Task: Look for space in Bremen, Germany from 5th June, 2023 to 16th June, 2023 for 2 adults in price range Rs.14000 to Rs.18000. Place can be entire place with 1  bedroom having 1 bed and 1 bathroom. Property type can be house, flat, guest house, hotel. Booking option can be shelf check-in. Required host language is English.
Action: Mouse moved to (389, 73)
Screenshot: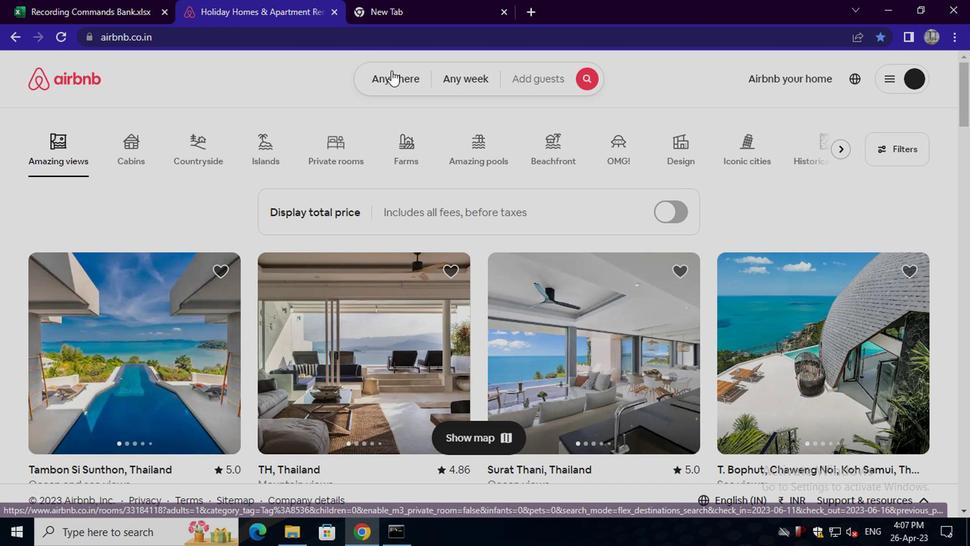 
Action: Mouse pressed left at (389, 73)
Screenshot: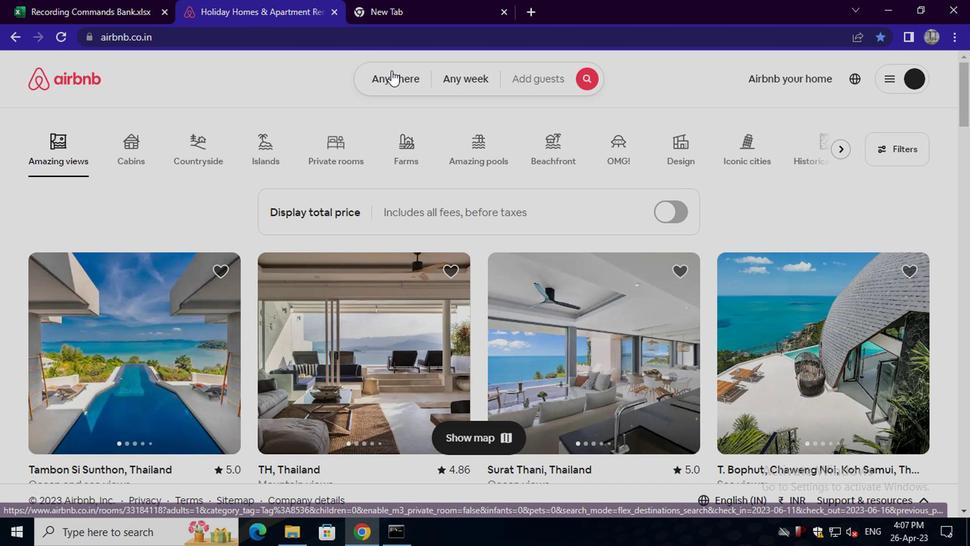 
Action: Mouse moved to (317, 124)
Screenshot: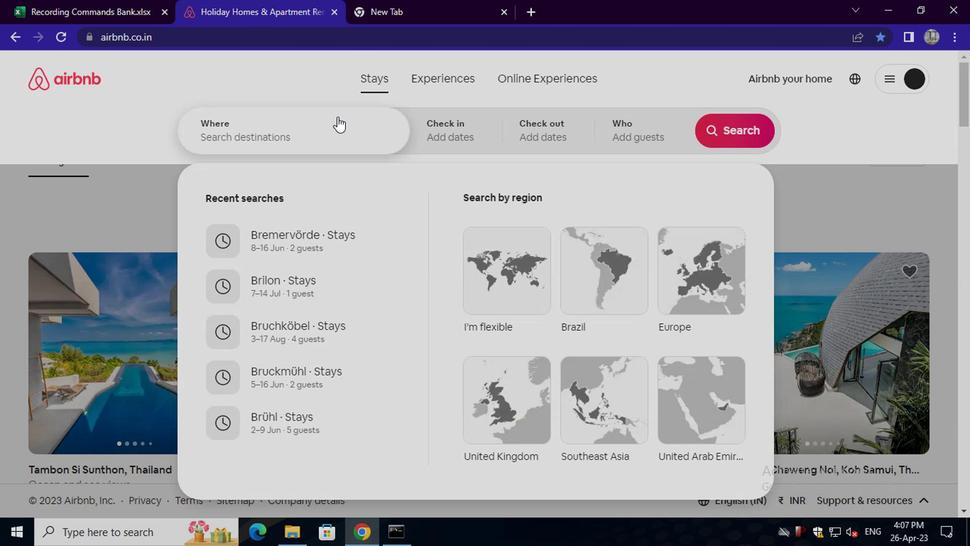 
Action: Mouse pressed left at (317, 124)
Screenshot: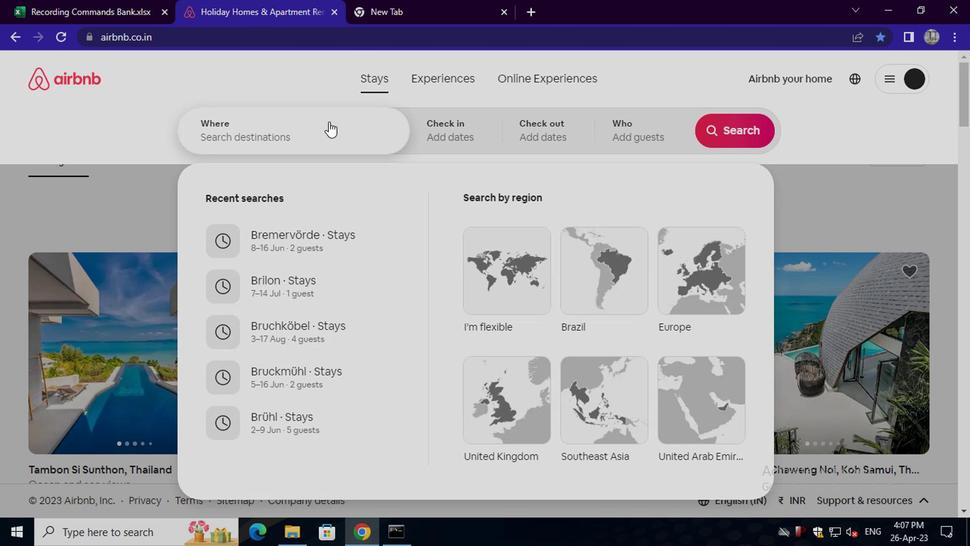 
Action: Key pressed bremen,<Key.space>germany<Key.enter>
Screenshot: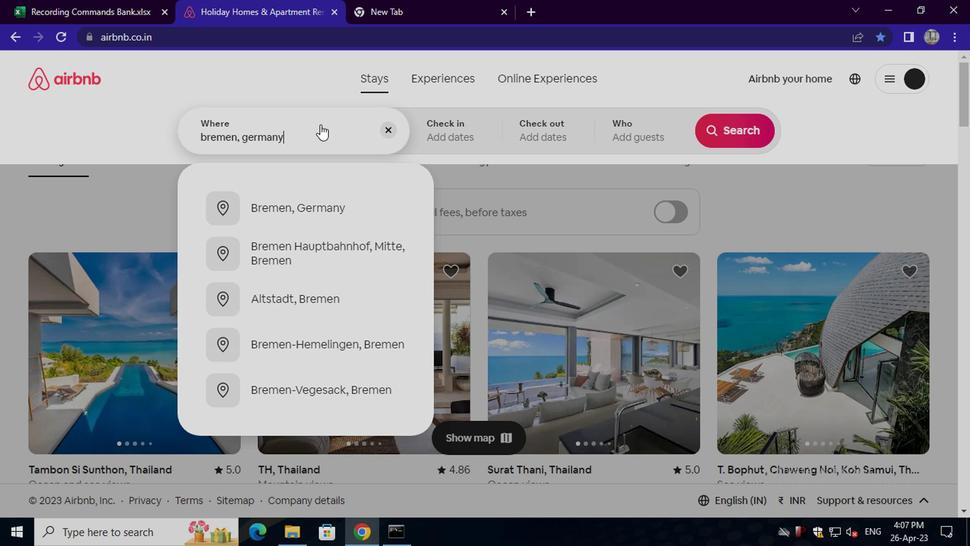 
Action: Mouse moved to (730, 242)
Screenshot: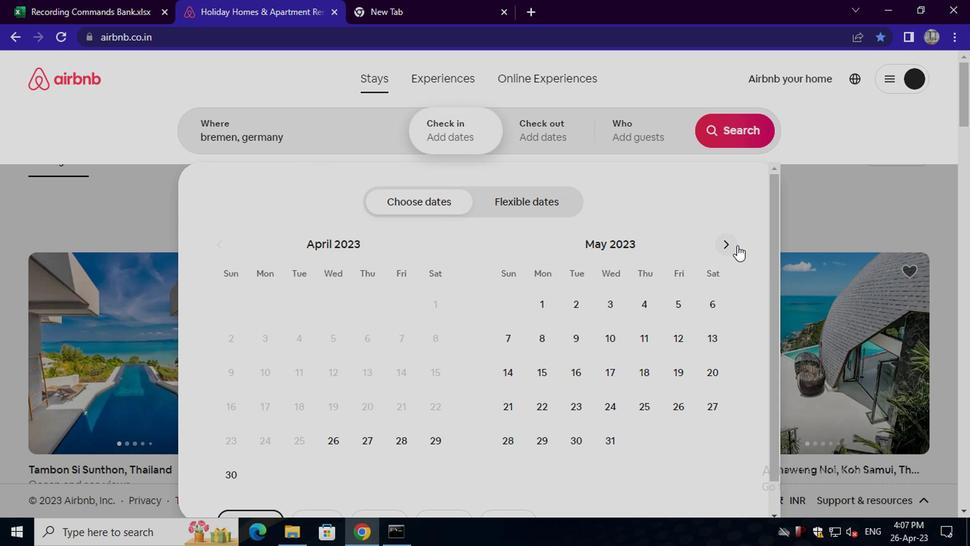
Action: Mouse pressed left at (730, 242)
Screenshot: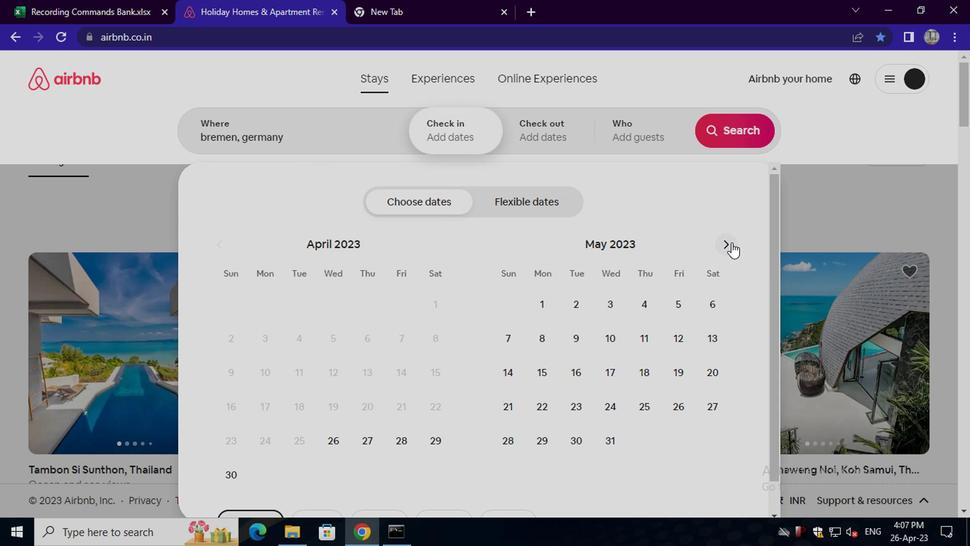 
Action: Mouse moved to (542, 341)
Screenshot: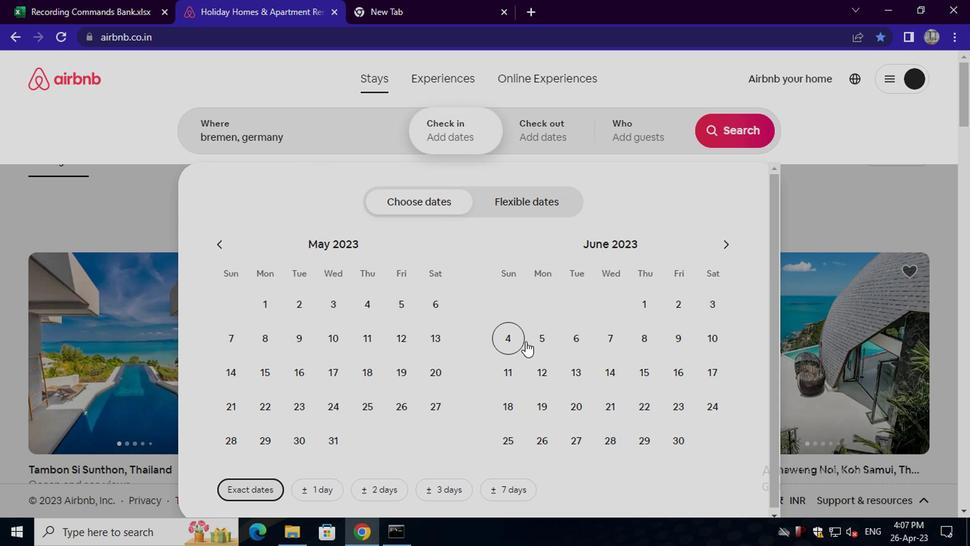 
Action: Mouse pressed left at (542, 341)
Screenshot: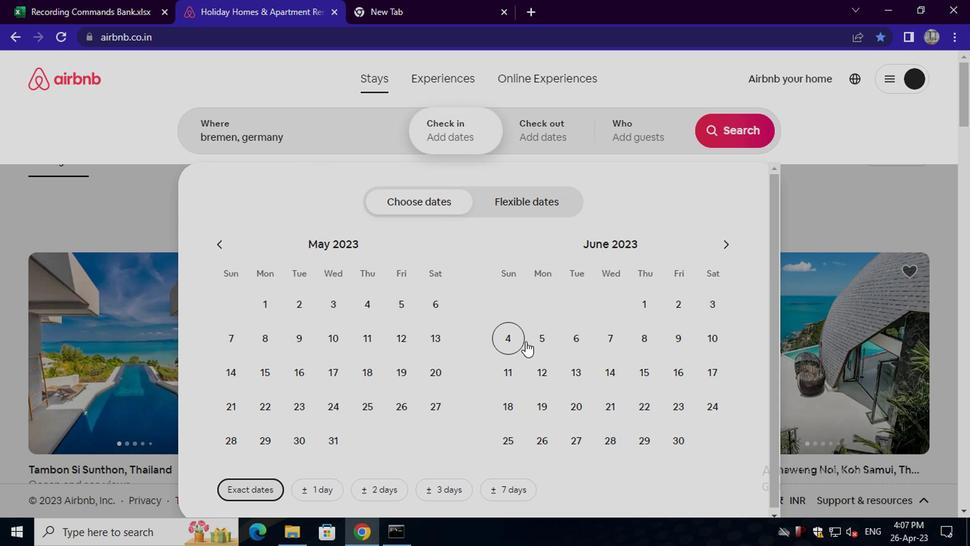 
Action: Mouse moved to (679, 379)
Screenshot: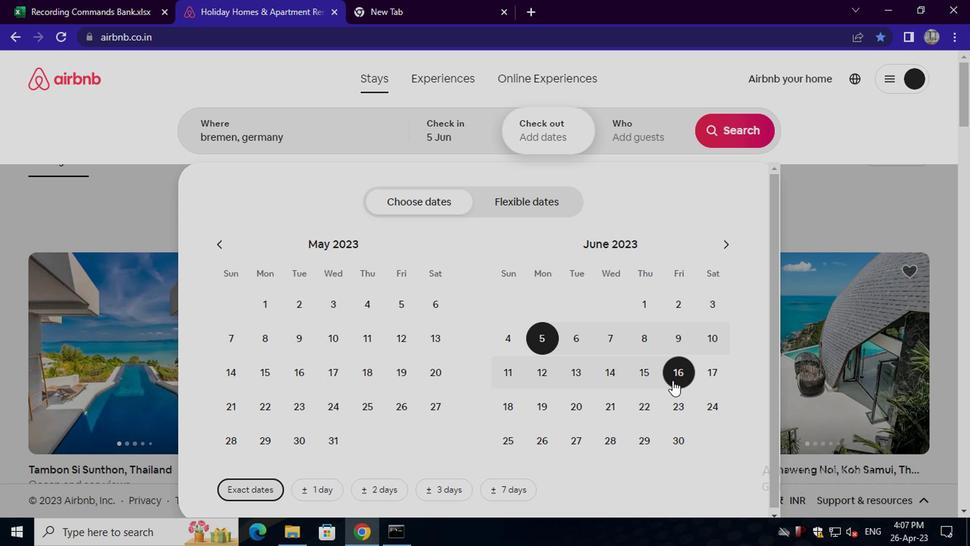 
Action: Mouse pressed left at (679, 379)
Screenshot: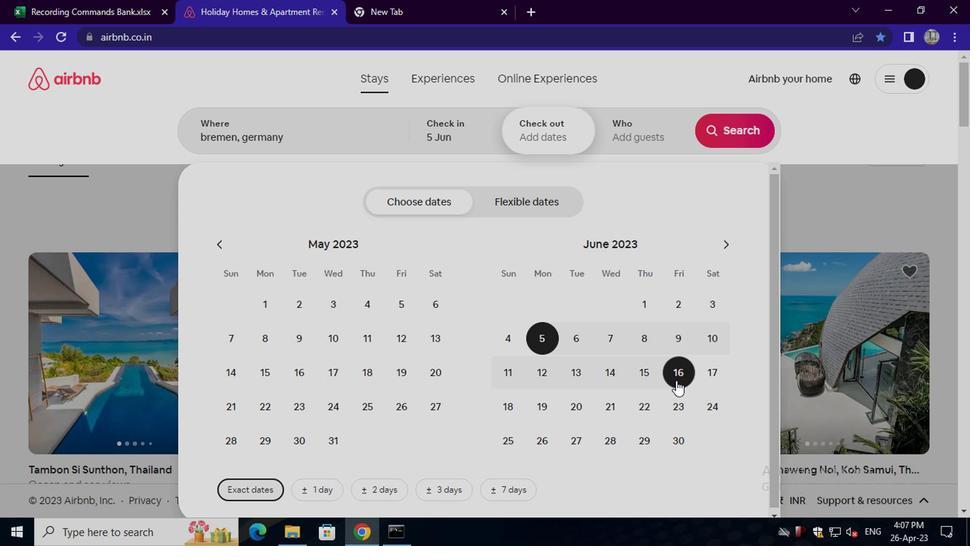 
Action: Mouse moved to (651, 141)
Screenshot: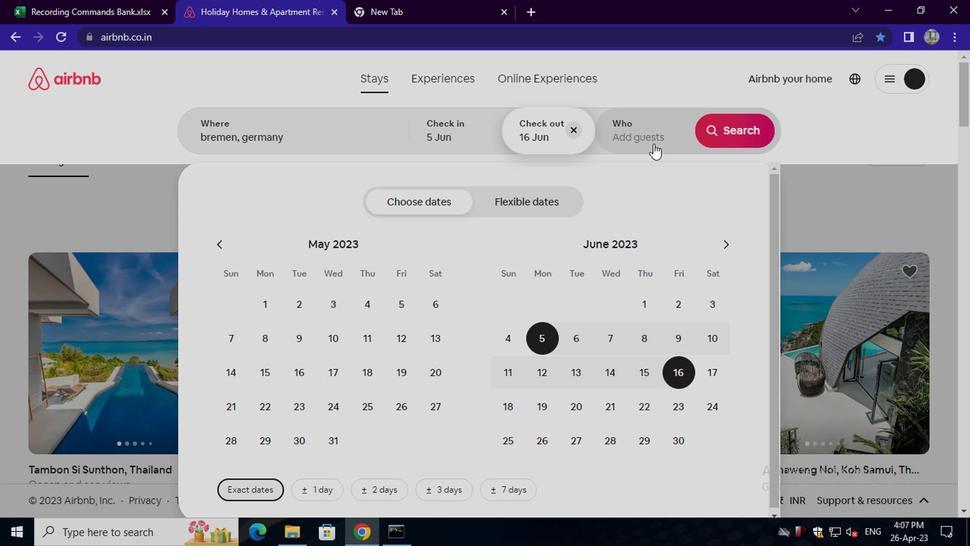 
Action: Mouse pressed left at (651, 141)
Screenshot: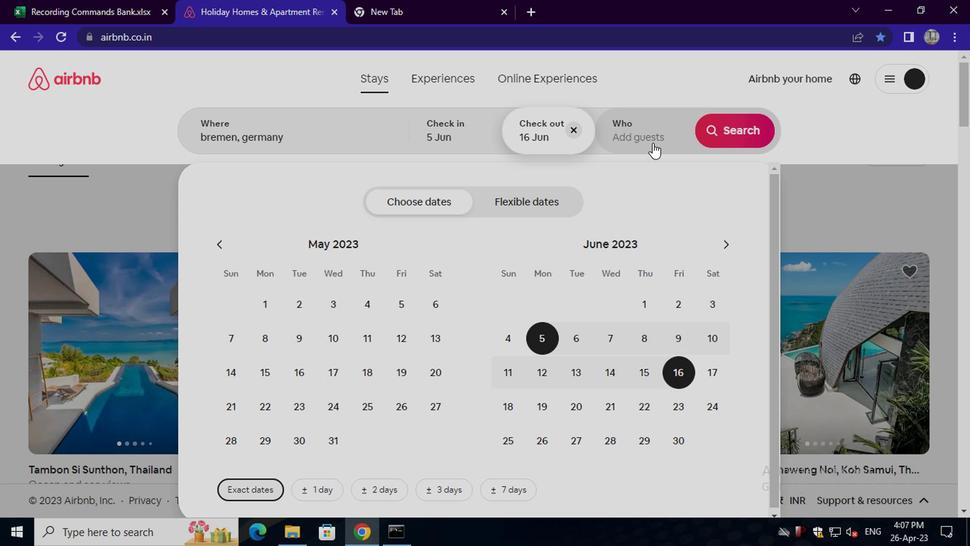 
Action: Mouse moved to (737, 212)
Screenshot: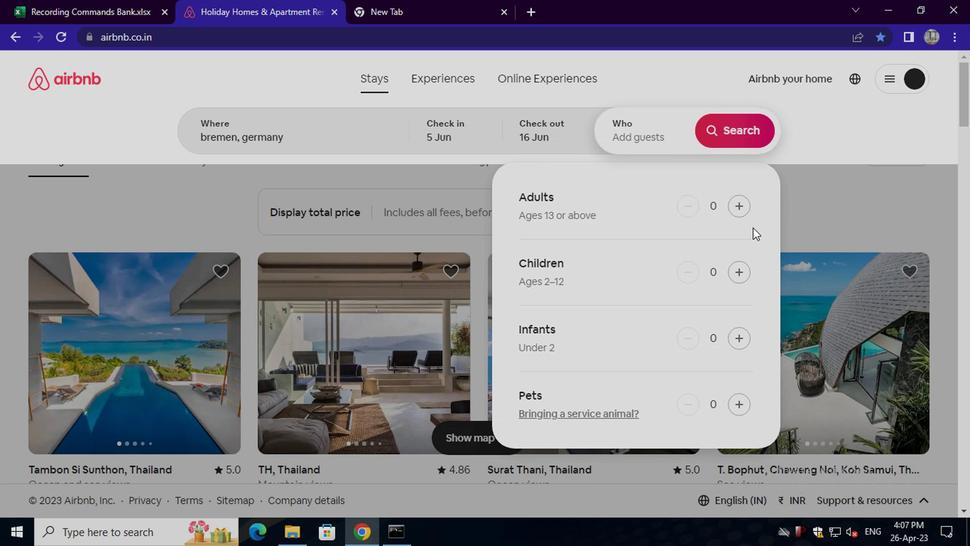 
Action: Mouse pressed left at (737, 212)
Screenshot: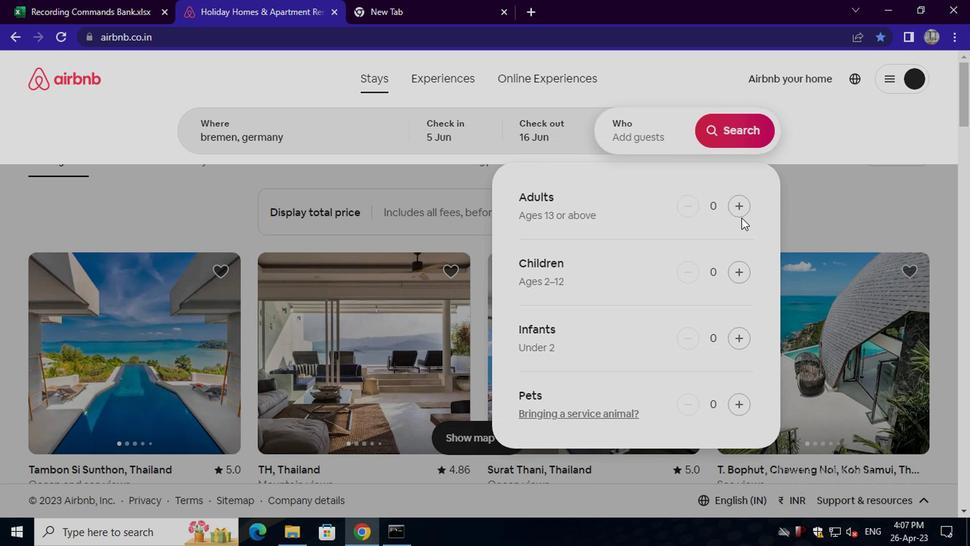 
Action: Mouse pressed left at (737, 212)
Screenshot: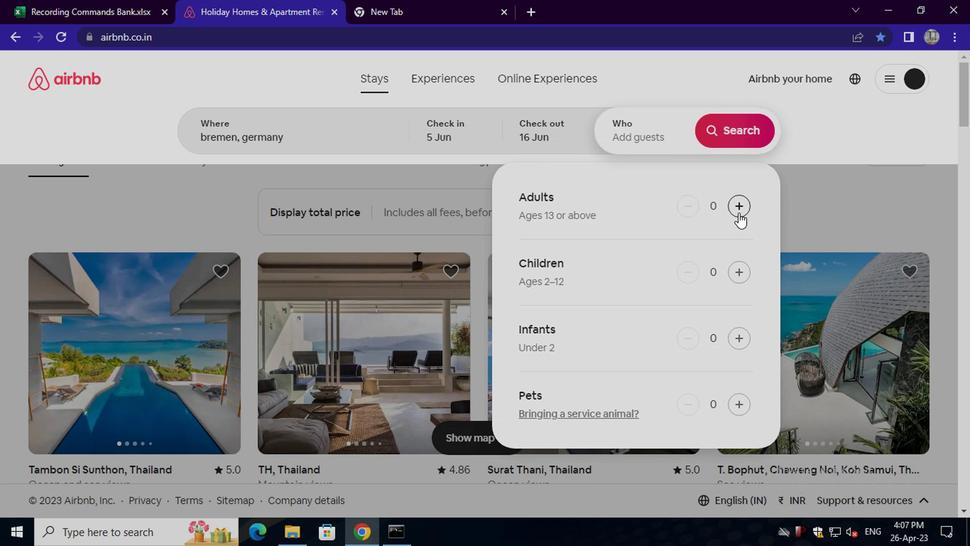 
Action: Mouse moved to (734, 125)
Screenshot: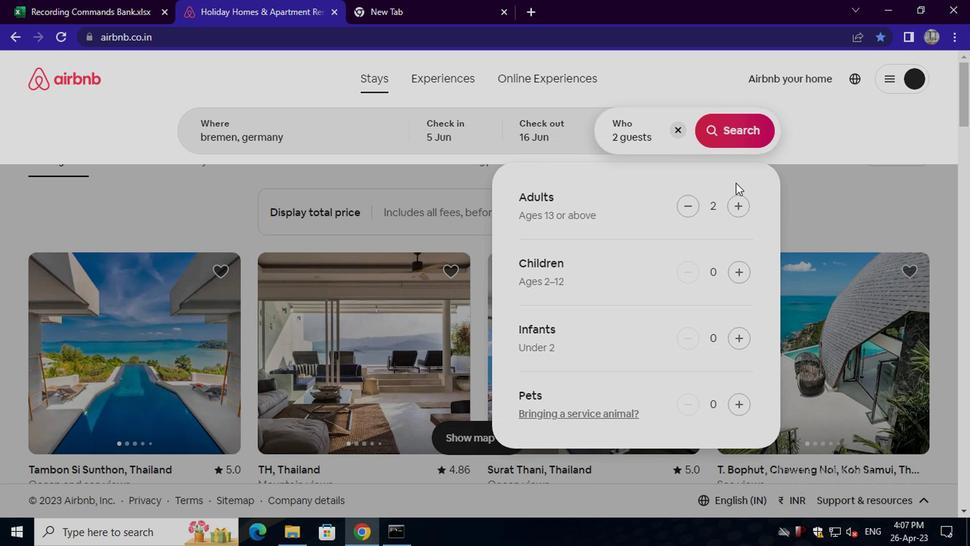 
Action: Mouse pressed left at (734, 125)
Screenshot: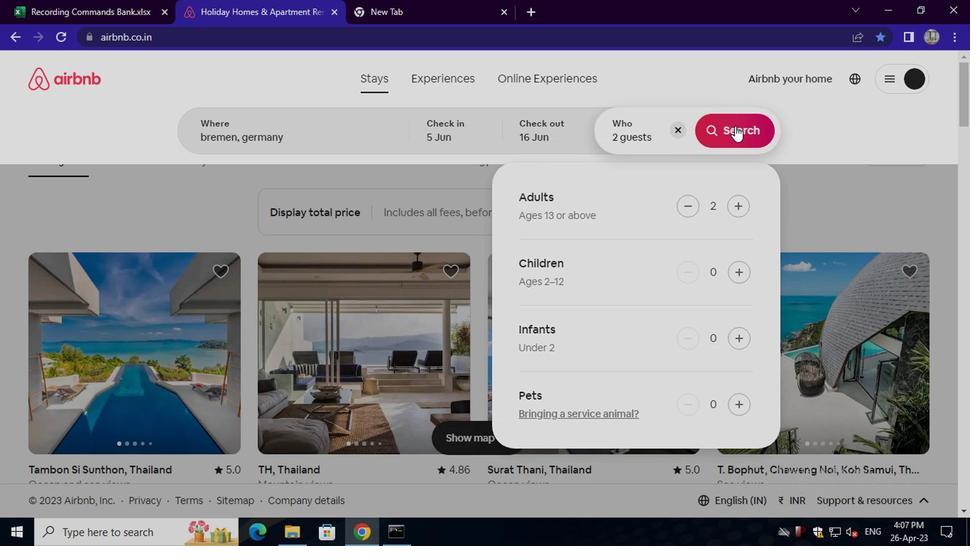 
Action: Mouse moved to (904, 143)
Screenshot: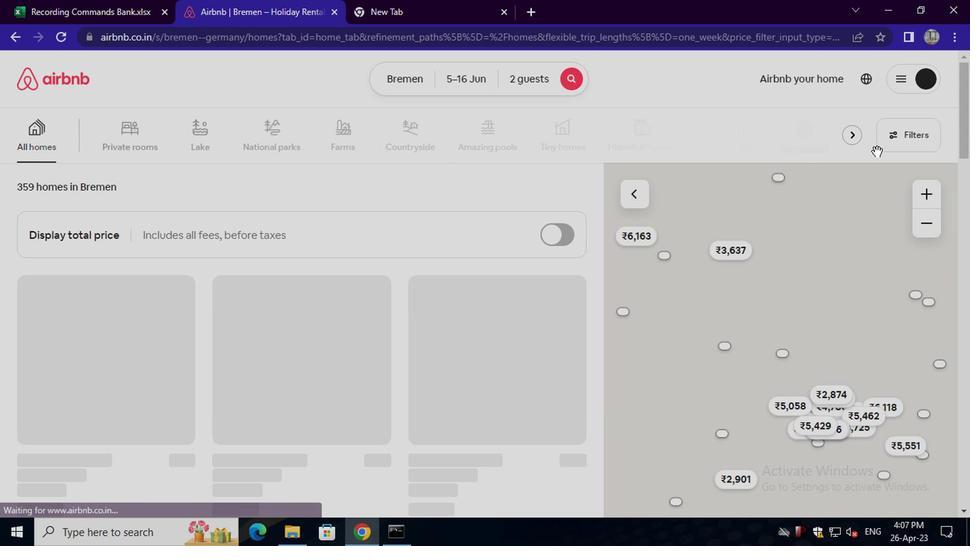 
Action: Mouse pressed left at (904, 143)
Screenshot: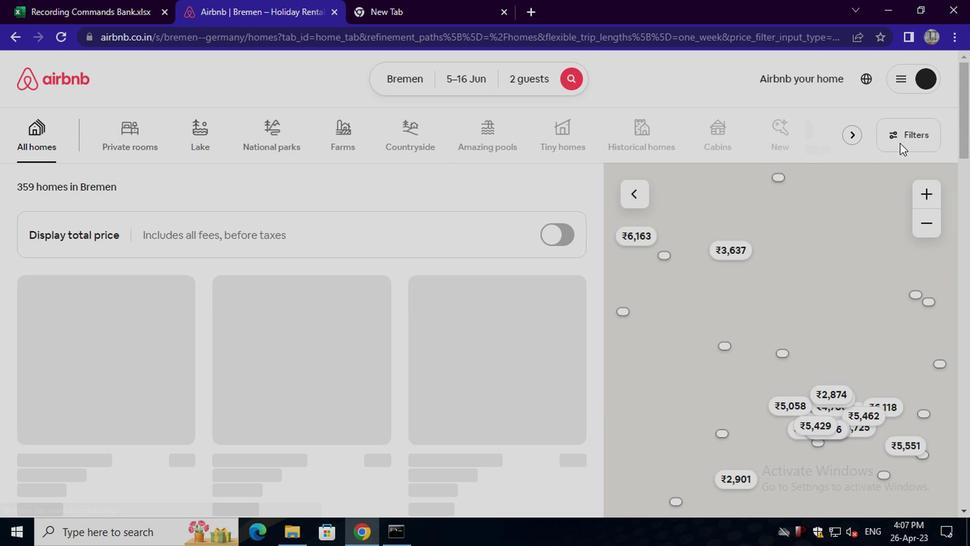 
Action: Mouse moved to (366, 318)
Screenshot: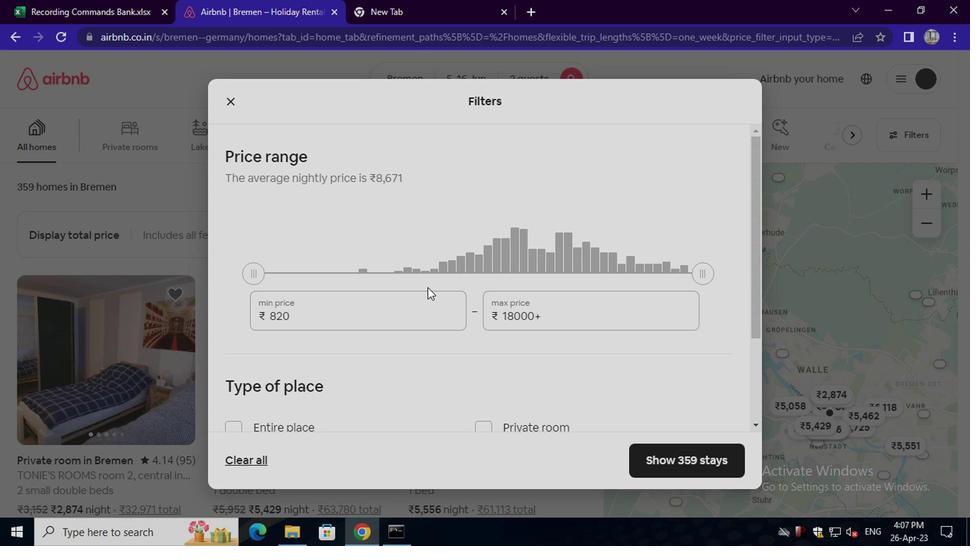
Action: Mouse pressed left at (366, 318)
Screenshot: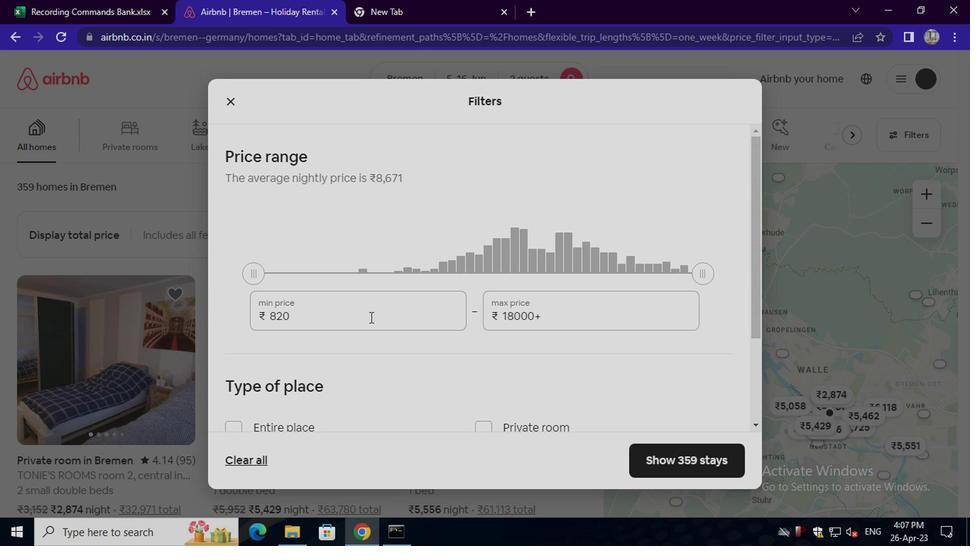 
Action: Key pressed <Key.backspace><Key.backspace><Key.backspace><Key.backspace><Key.backspace><Key.backspace><Key.backspace><Key.backspace><Key.backspace><Key.backspace>14000
Screenshot: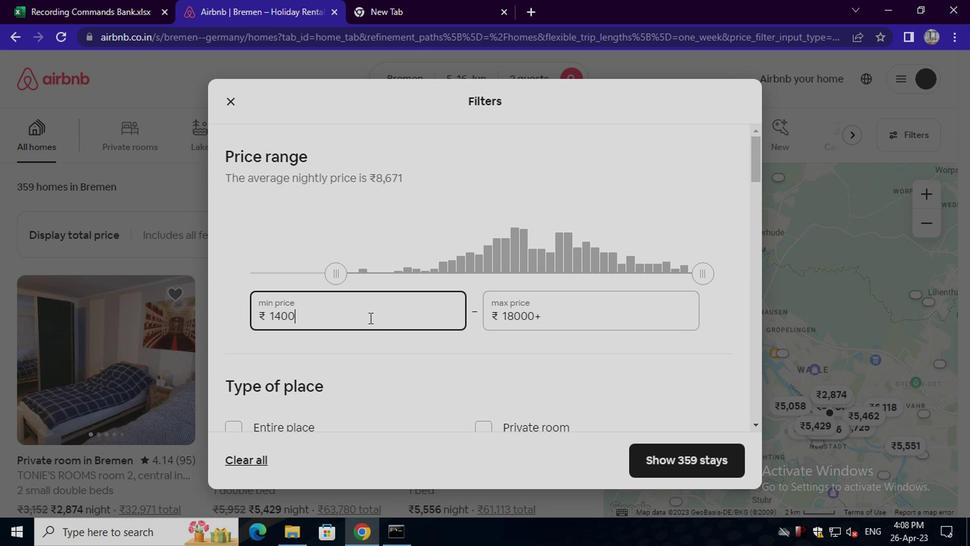
Action: Mouse moved to (551, 316)
Screenshot: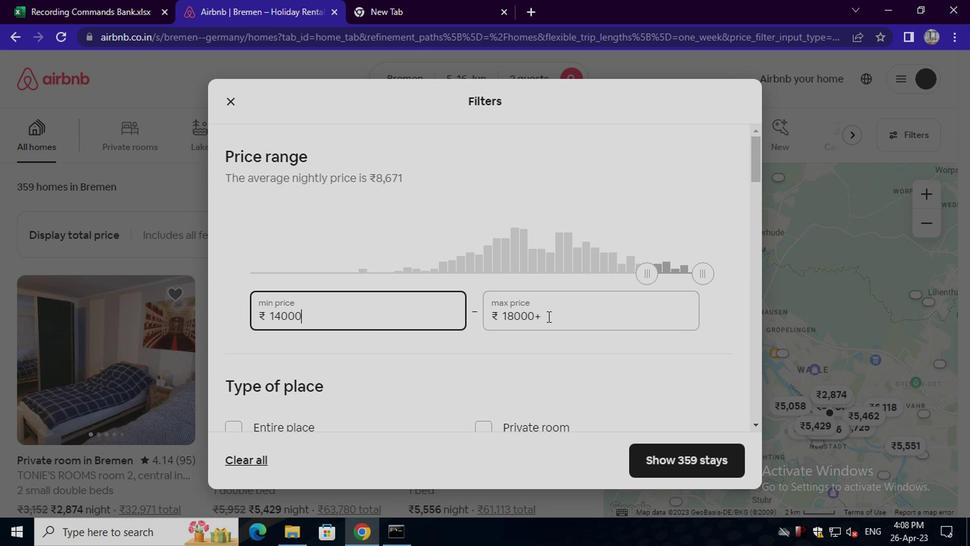 
Action: Mouse pressed left at (551, 316)
Screenshot: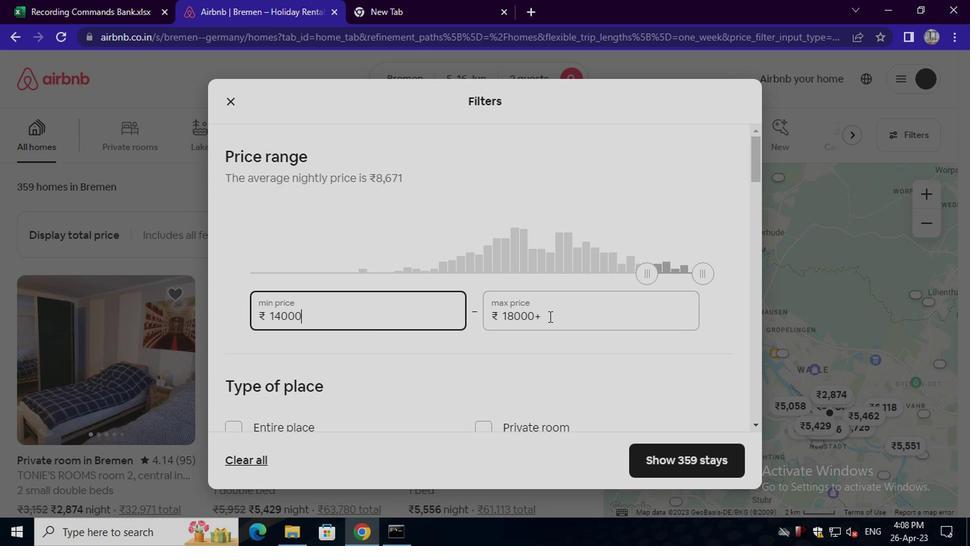 
Action: Mouse moved to (550, 316)
Screenshot: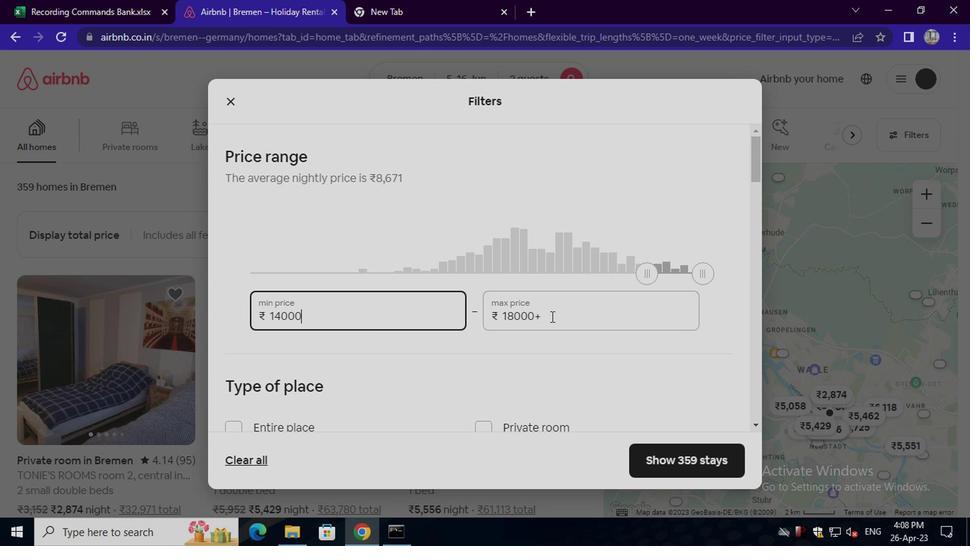 
Action: Key pressed <Key.backspace><Key.backspace><Key.backspace><Key.backspace><Key.backspace><Key.backspace><Key.backspace><Key.backspace><Key.backspace><Key.backspace><Key.backspace><Key.backspace><Key.backspace><Key.backspace><Key.backspace><Key.backspace><Key.backspace><Key.backspace>1000<Key.backspace><Key.backspace><Key.backspace>8000
Screenshot: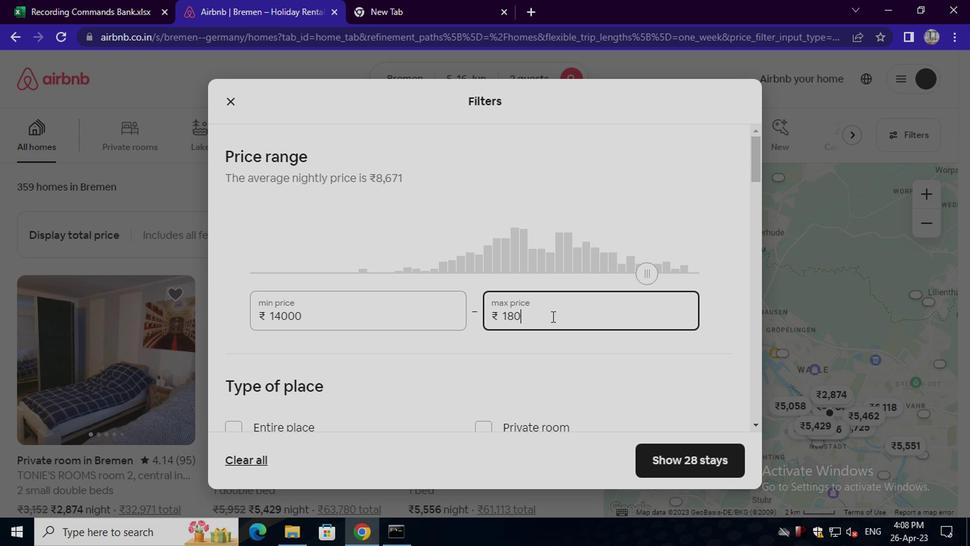 
Action: Mouse moved to (541, 326)
Screenshot: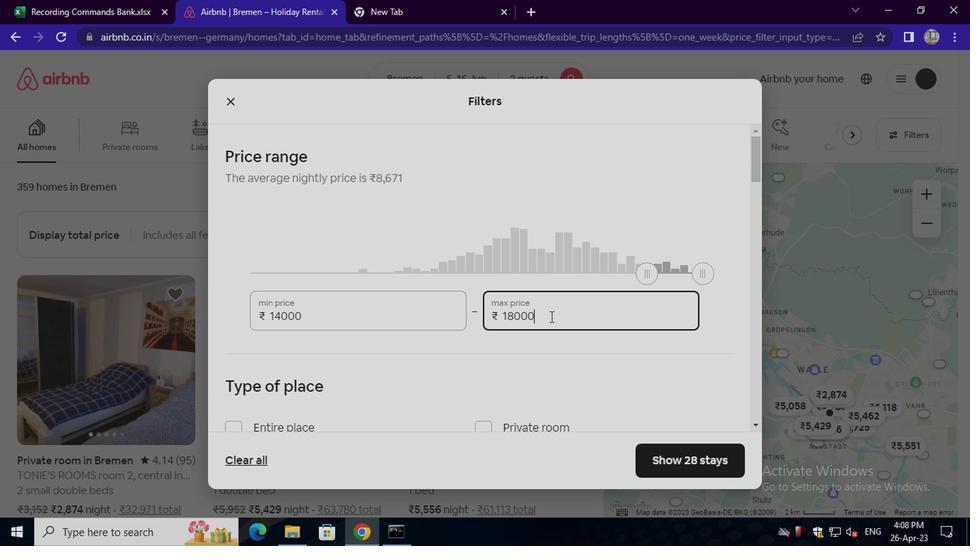 
Action: Mouse scrolled (541, 325) with delta (0, 0)
Screenshot: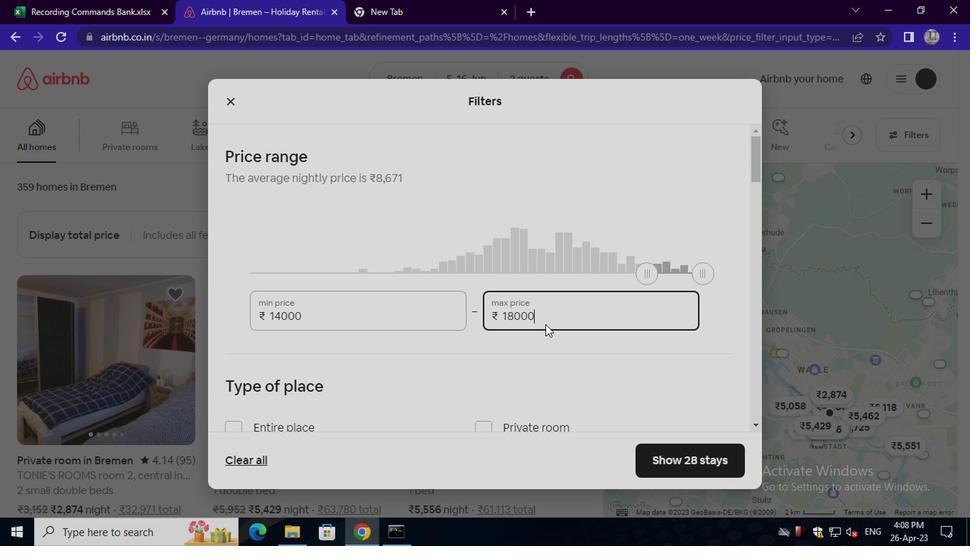
Action: Mouse scrolled (541, 325) with delta (0, 0)
Screenshot: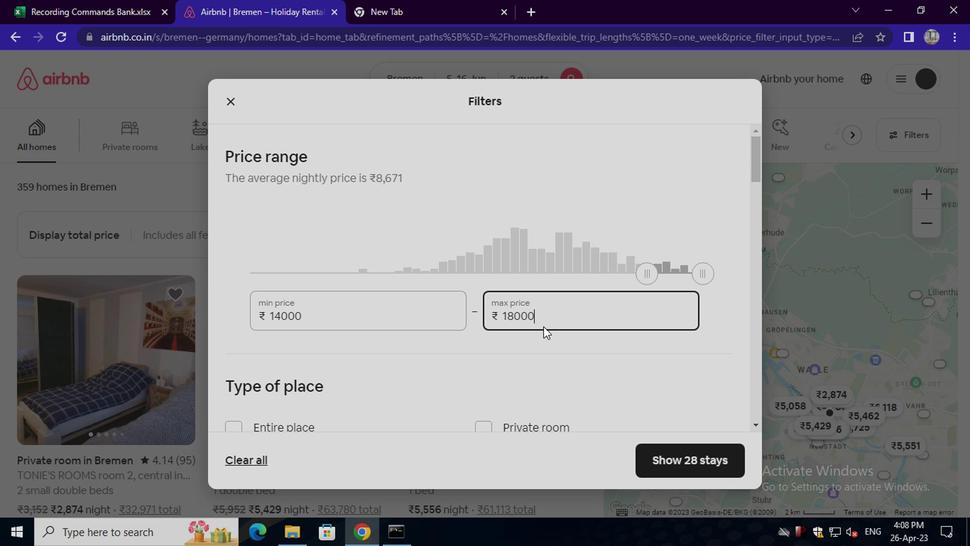 
Action: Mouse moved to (309, 285)
Screenshot: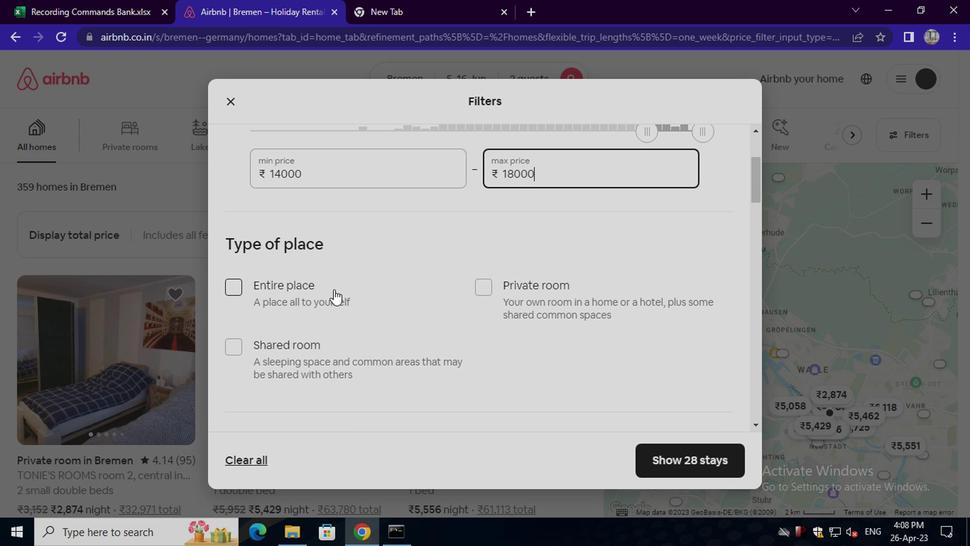 
Action: Mouse pressed left at (309, 285)
Screenshot: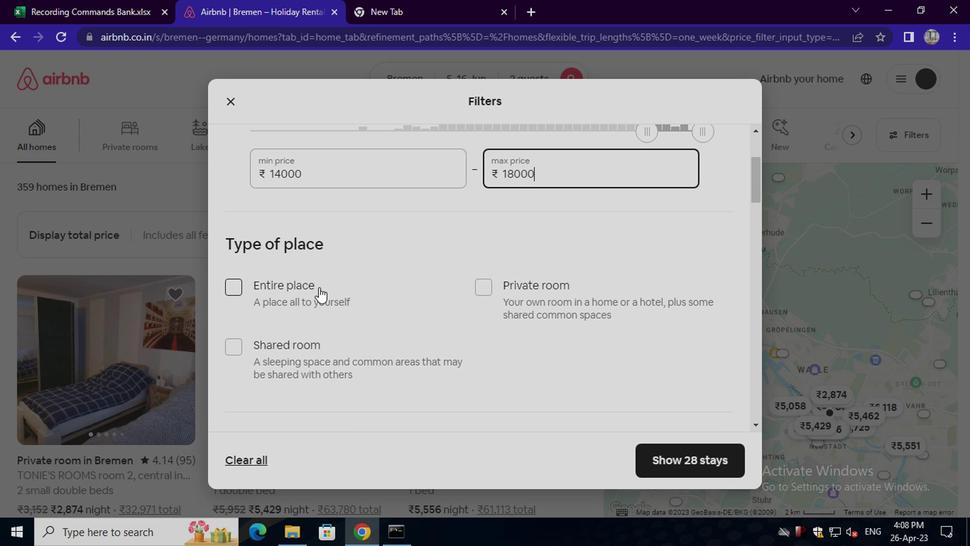 
Action: Mouse moved to (383, 292)
Screenshot: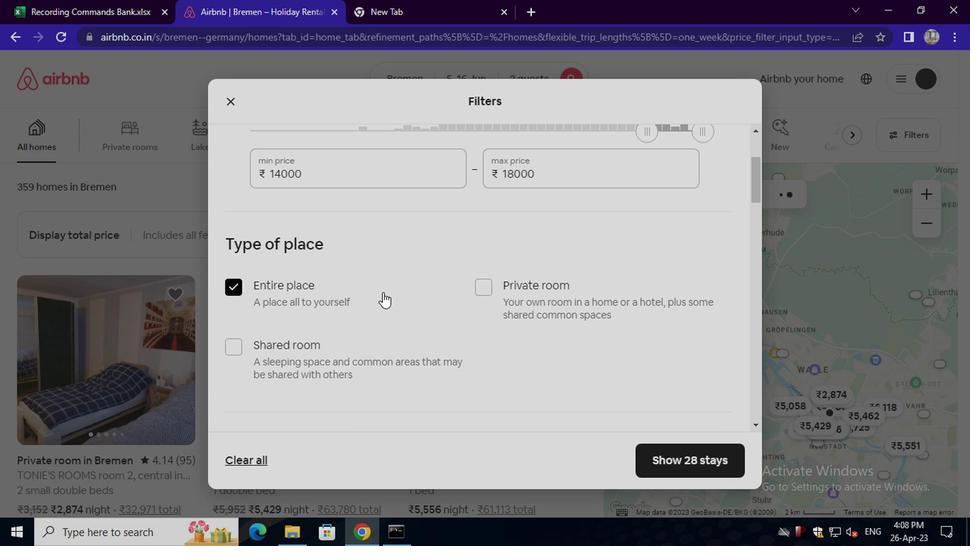 
Action: Mouse scrolled (383, 292) with delta (0, 0)
Screenshot: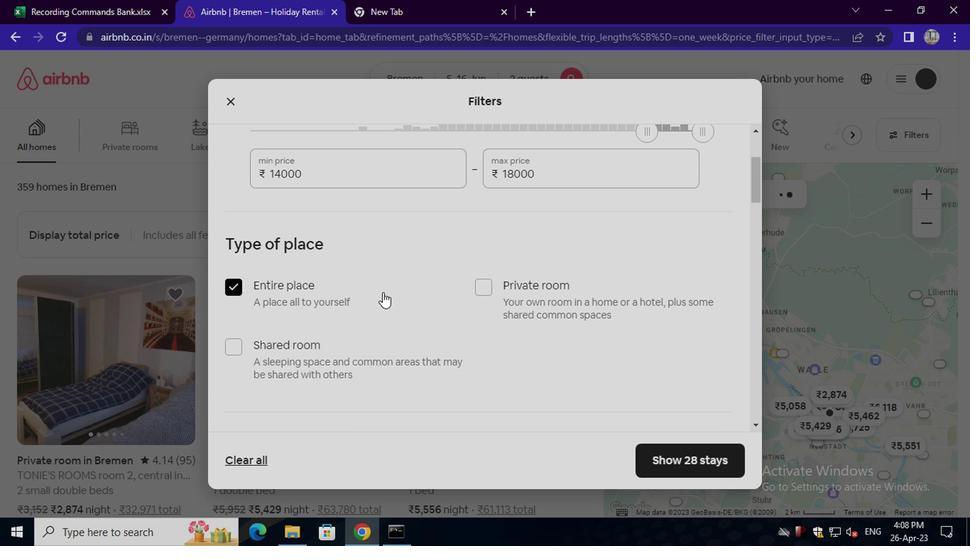 
Action: Mouse scrolled (383, 292) with delta (0, 0)
Screenshot: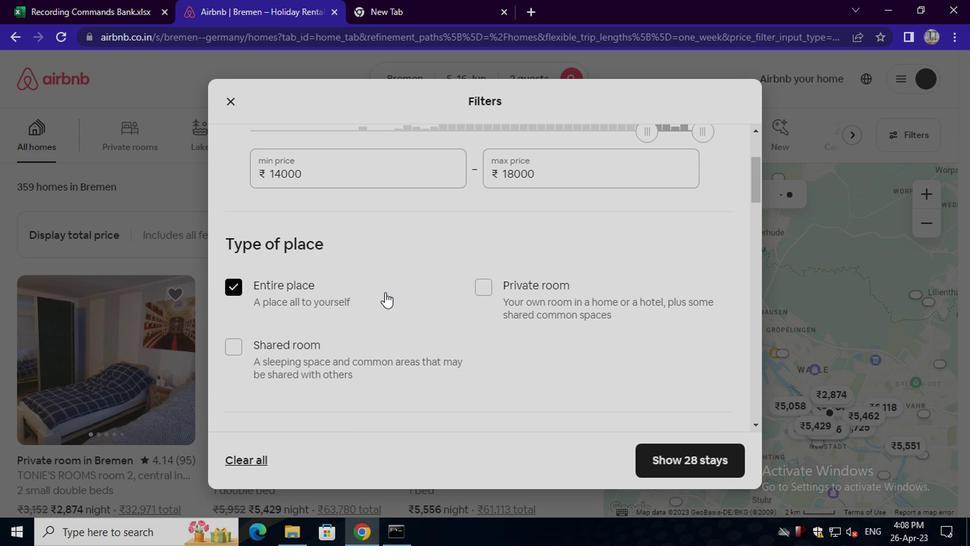 
Action: Mouse moved to (300, 374)
Screenshot: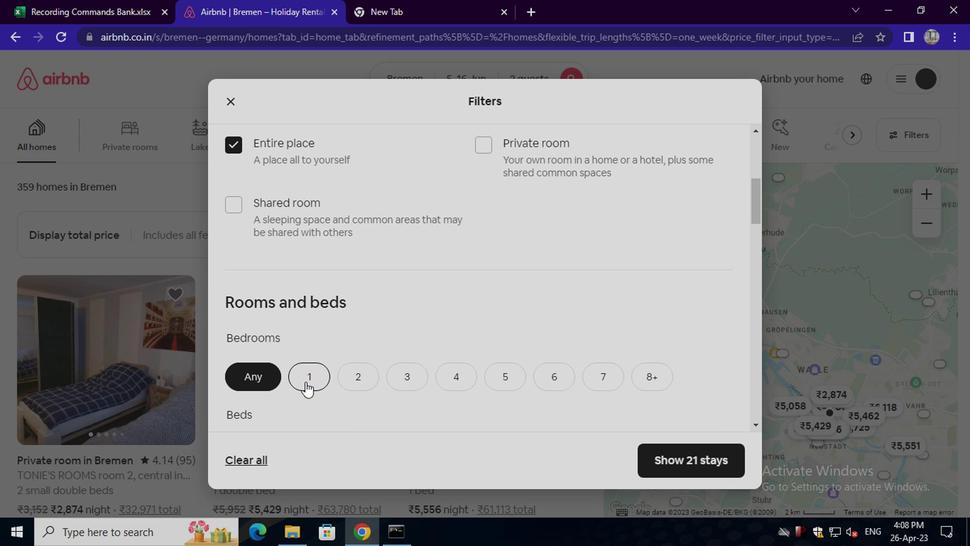 
Action: Mouse pressed left at (300, 374)
Screenshot: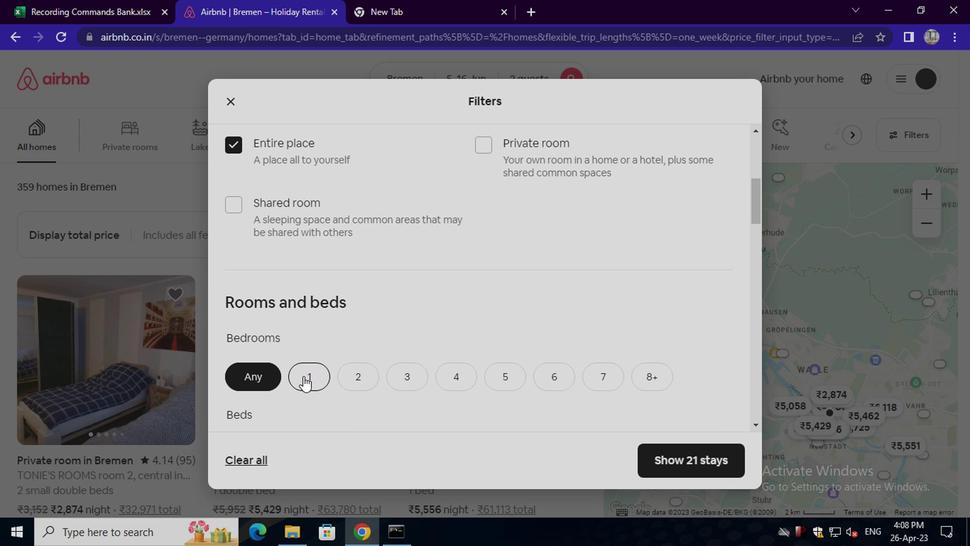 
Action: Mouse moved to (338, 367)
Screenshot: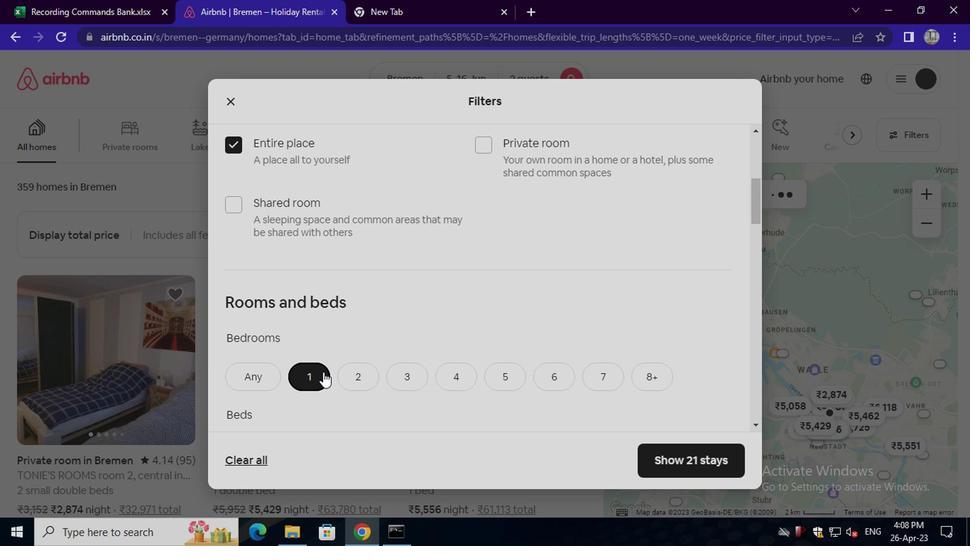 
Action: Mouse scrolled (338, 366) with delta (0, -1)
Screenshot: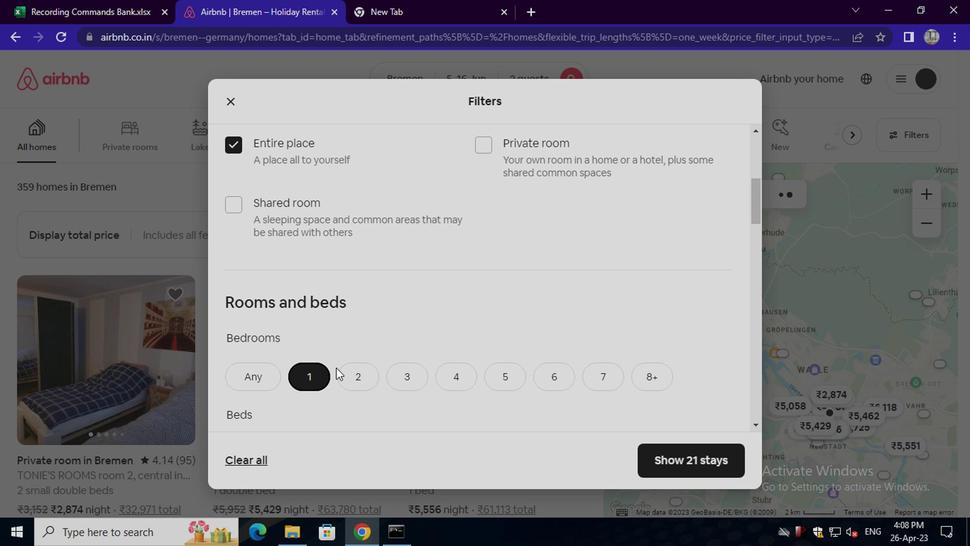 
Action: Mouse moved to (338, 367)
Screenshot: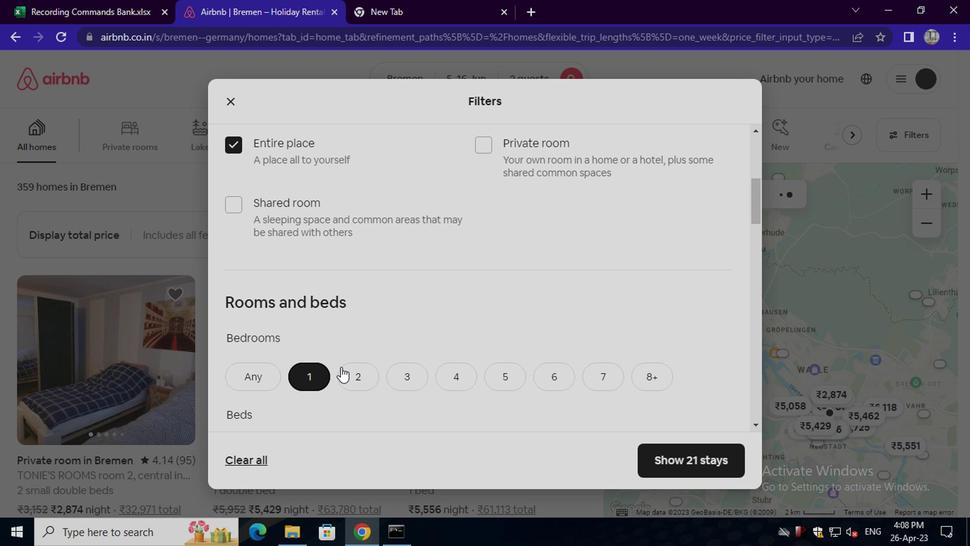 
Action: Mouse scrolled (338, 366) with delta (0, -1)
Screenshot: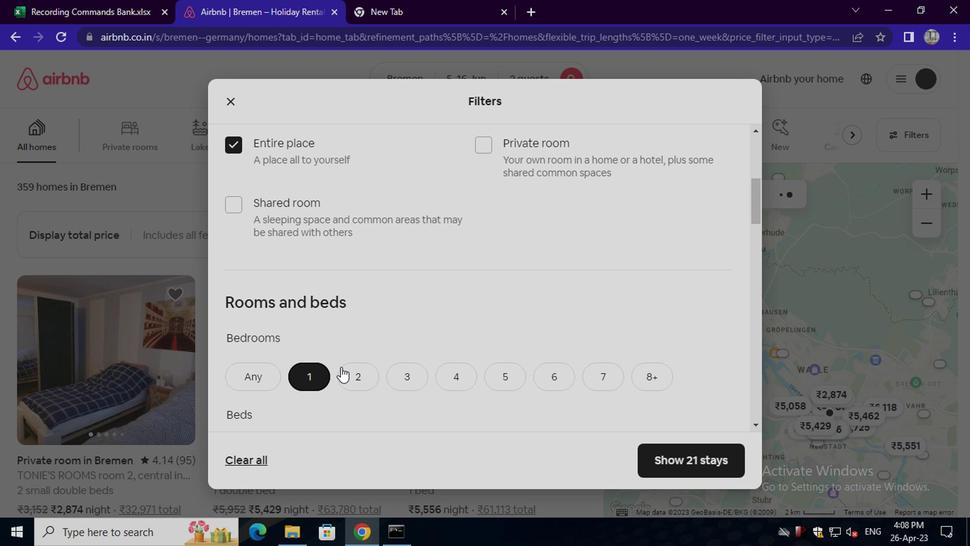 
Action: Mouse moved to (295, 308)
Screenshot: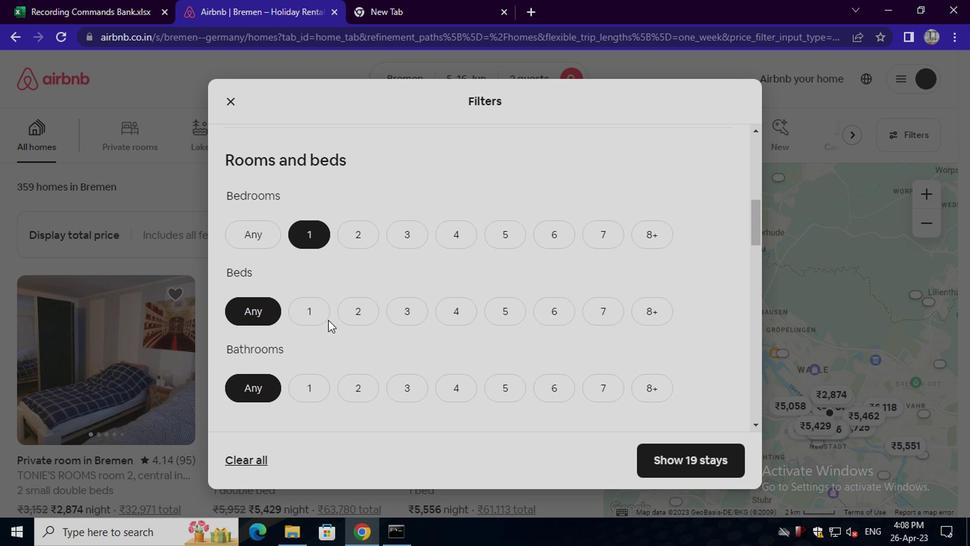 
Action: Mouse pressed left at (295, 308)
Screenshot: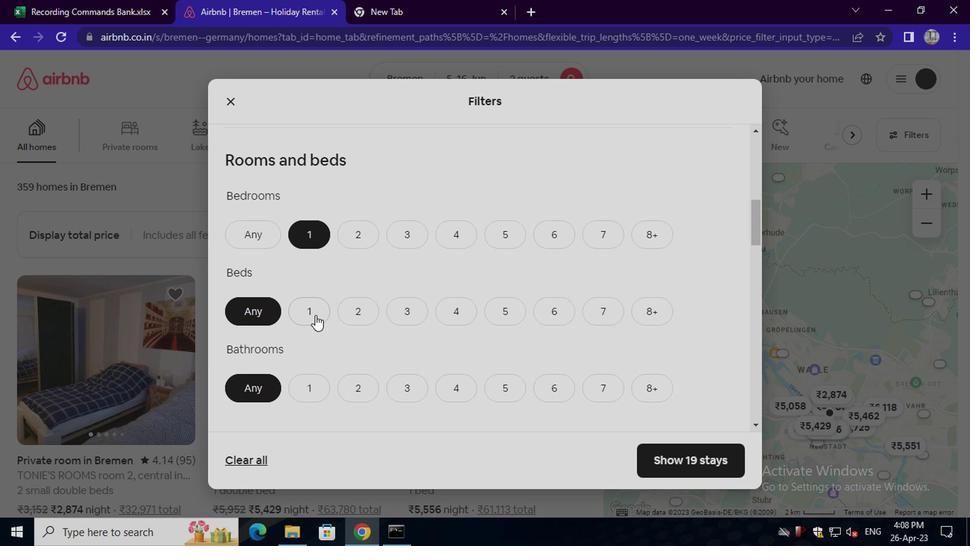 
Action: Mouse moved to (314, 382)
Screenshot: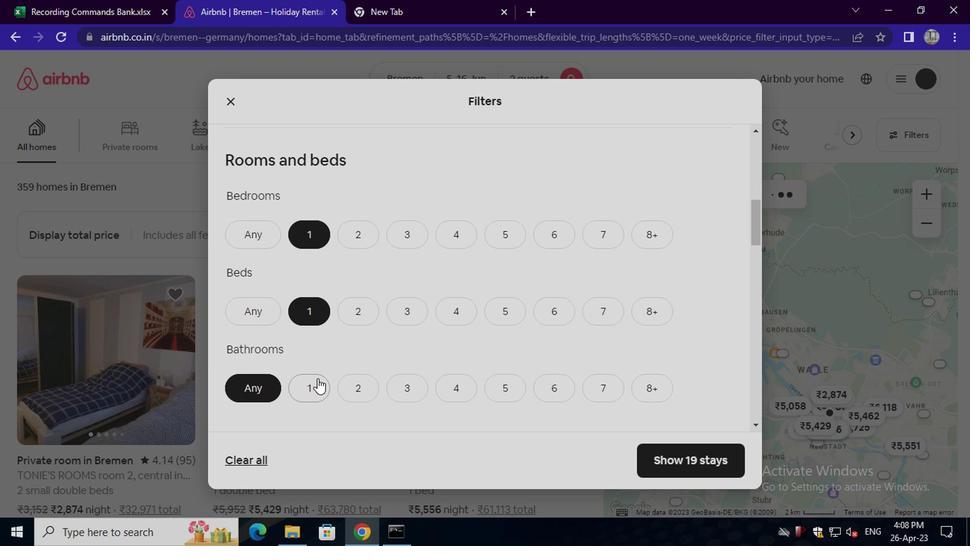 
Action: Mouse pressed left at (314, 382)
Screenshot: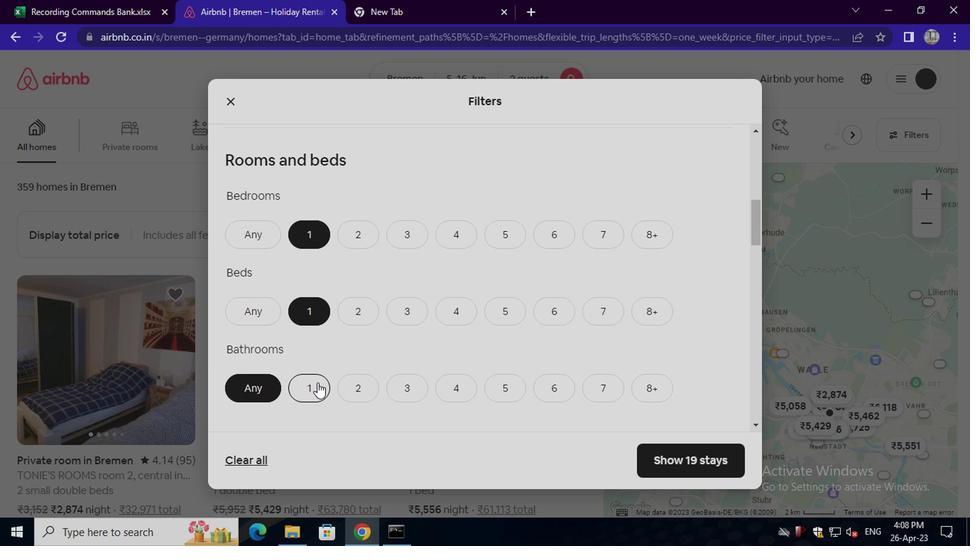 
Action: Mouse scrolled (314, 381) with delta (0, 0)
Screenshot: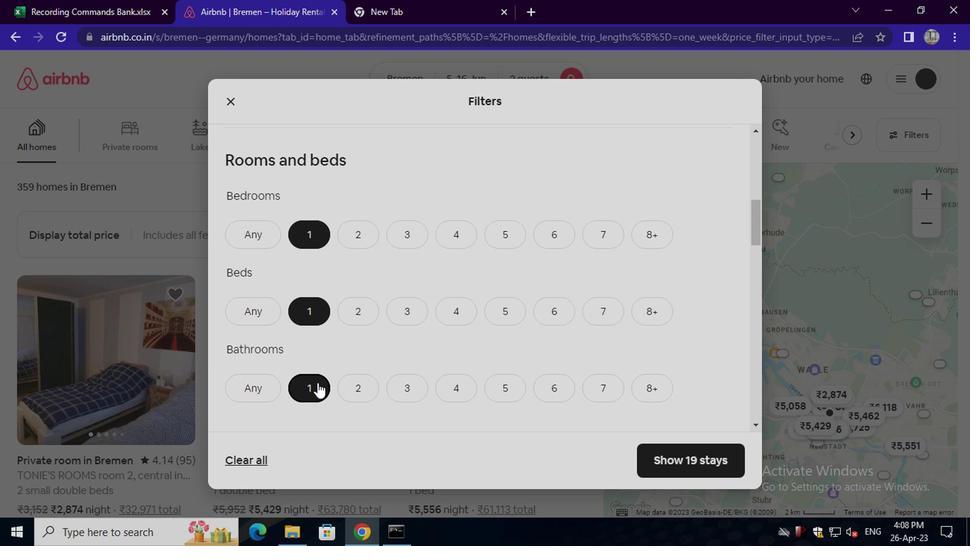 
Action: Mouse scrolled (314, 381) with delta (0, 0)
Screenshot: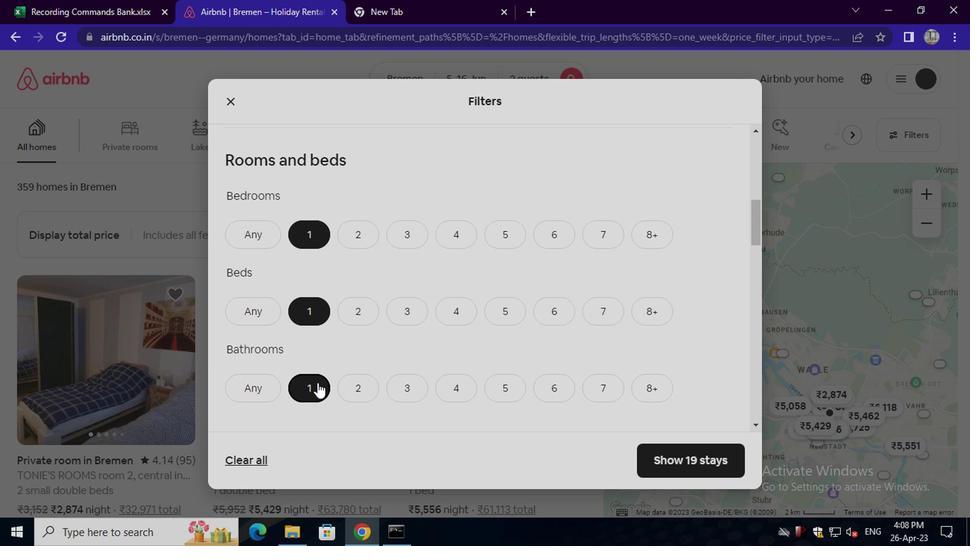 
Action: Mouse moved to (312, 388)
Screenshot: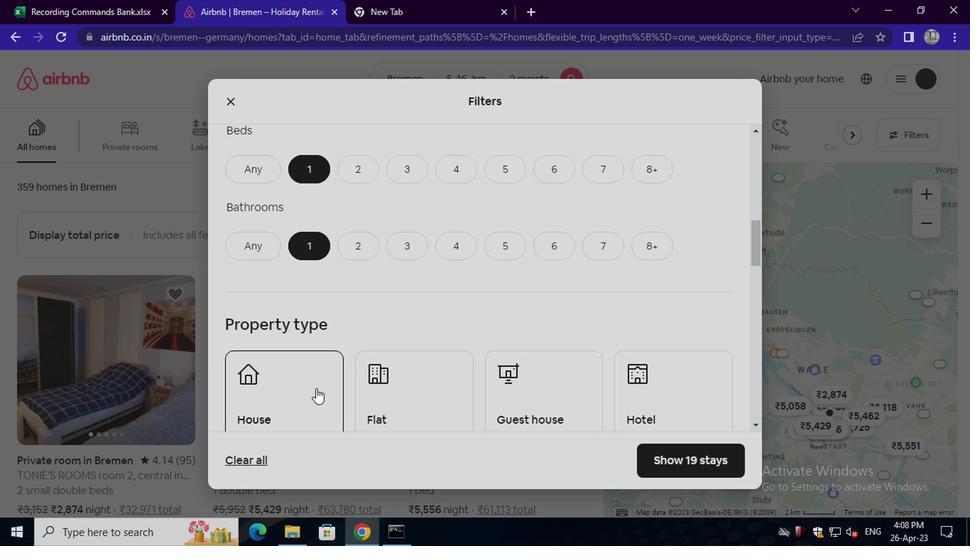 
Action: Mouse pressed left at (312, 388)
Screenshot: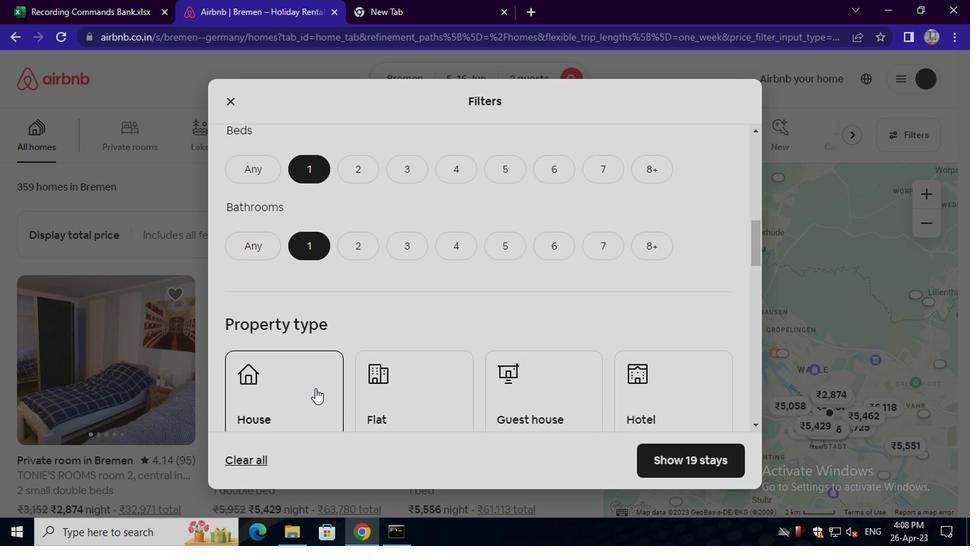
Action: Mouse moved to (399, 391)
Screenshot: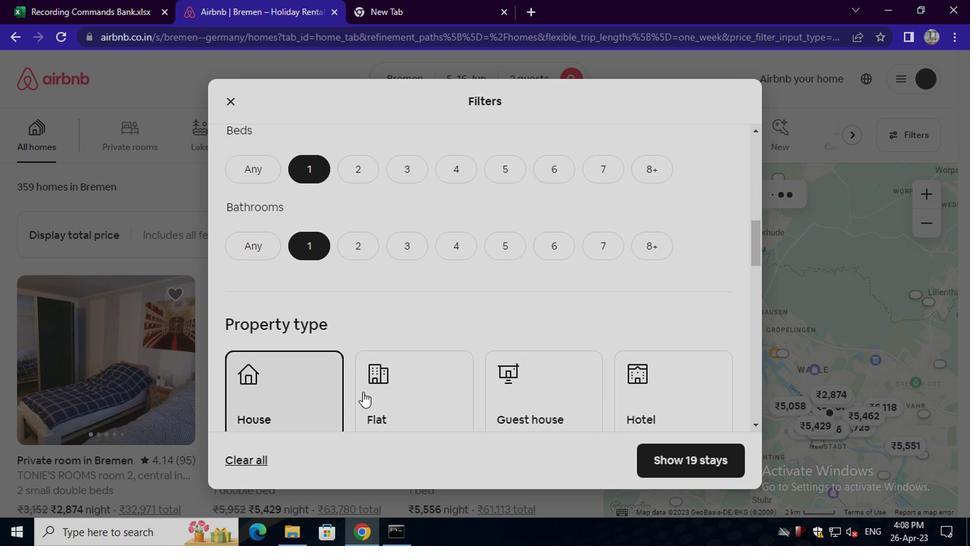 
Action: Mouse pressed left at (399, 391)
Screenshot: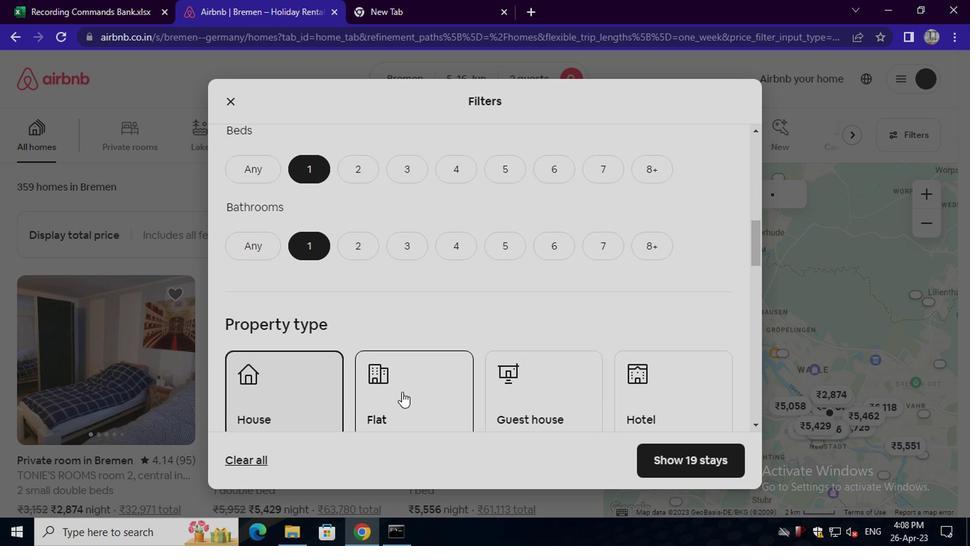
Action: Mouse moved to (640, 390)
Screenshot: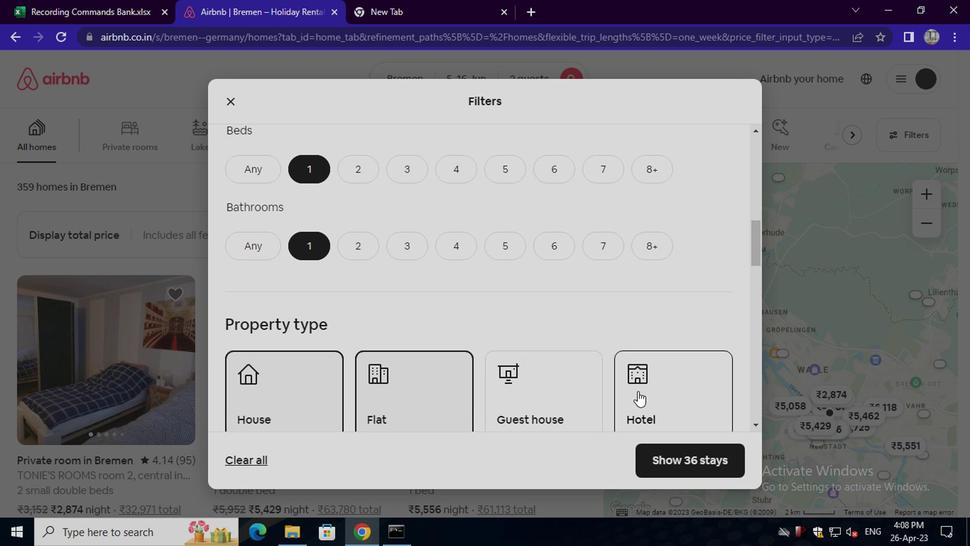 
Action: Mouse pressed left at (640, 390)
Screenshot: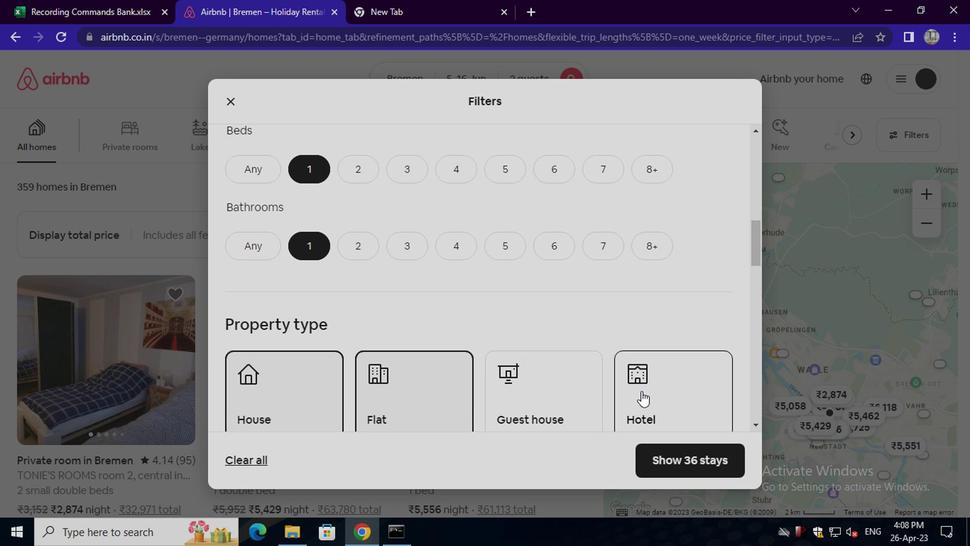 
Action: Mouse moved to (556, 389)
Screenshot: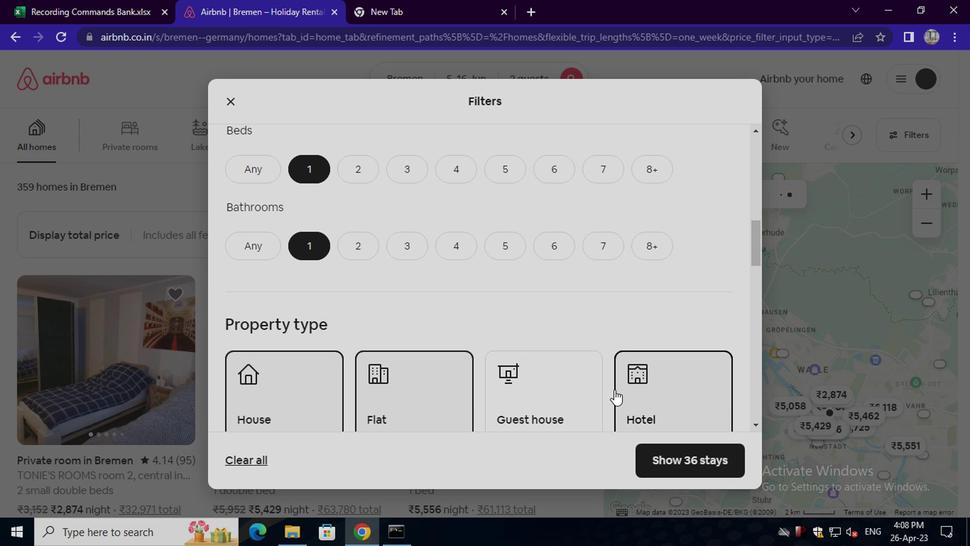 
Action: Mouse pressed left at (556, 389)
Screenshot: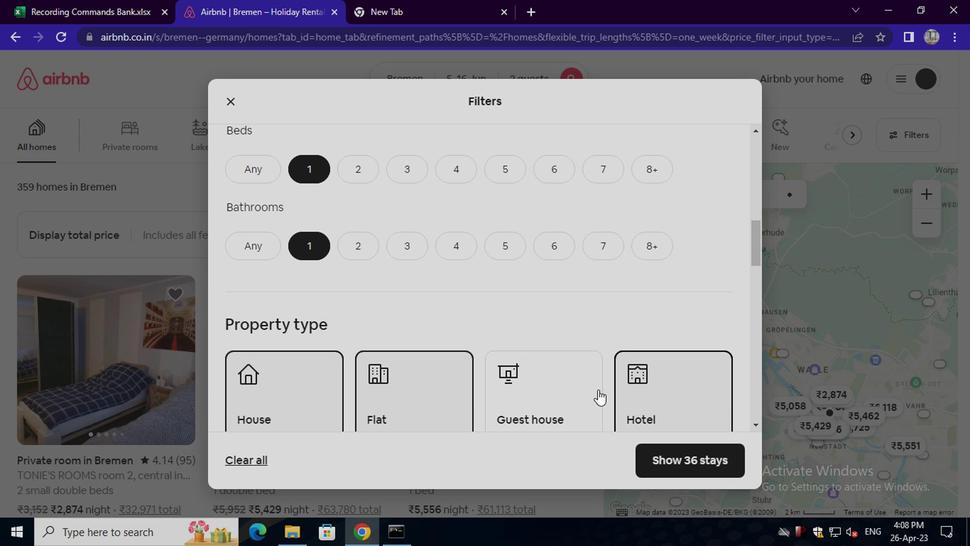 
Action: Mouse moved to (549, 389)
Screenshot: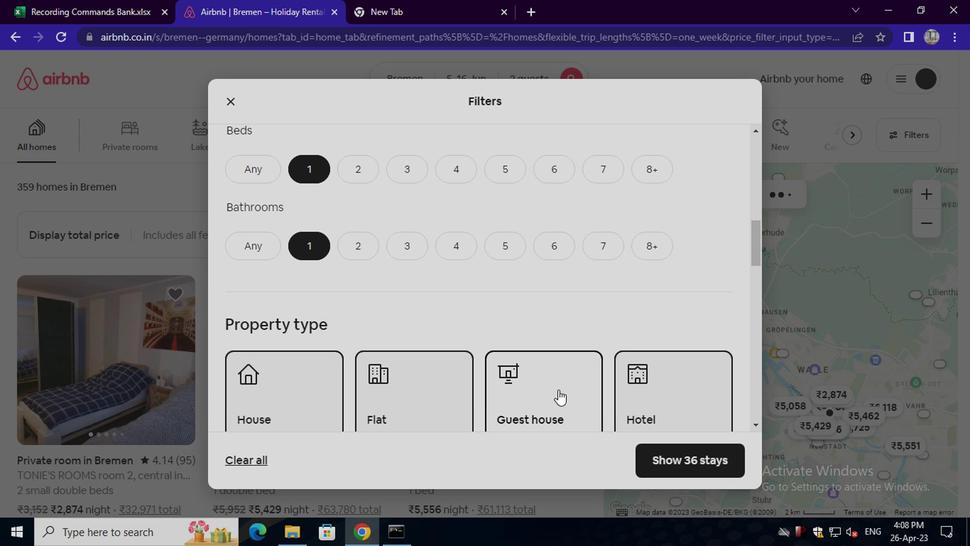
Action: Mouse scrolled (549, 388) with delta (0, -1)
Screenshot: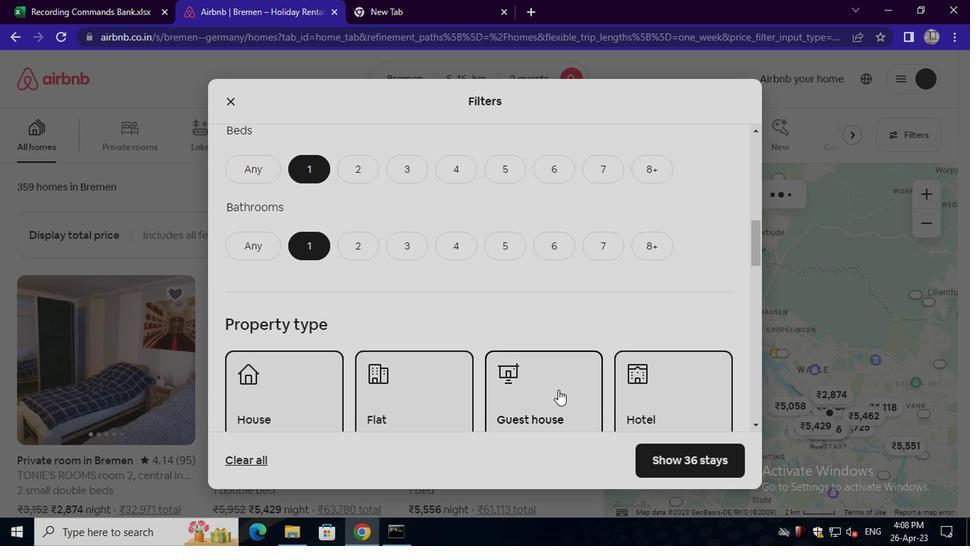
Action: Mouse moved to (548, 389)
Screenshot: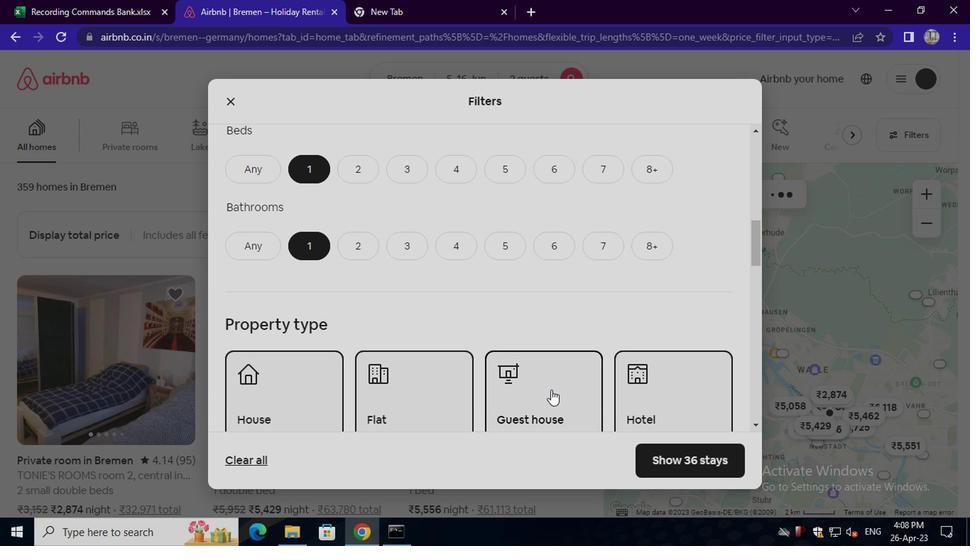 
Action: Mouse scrolled (548, 388) with delta (0, -1)
Screenshot: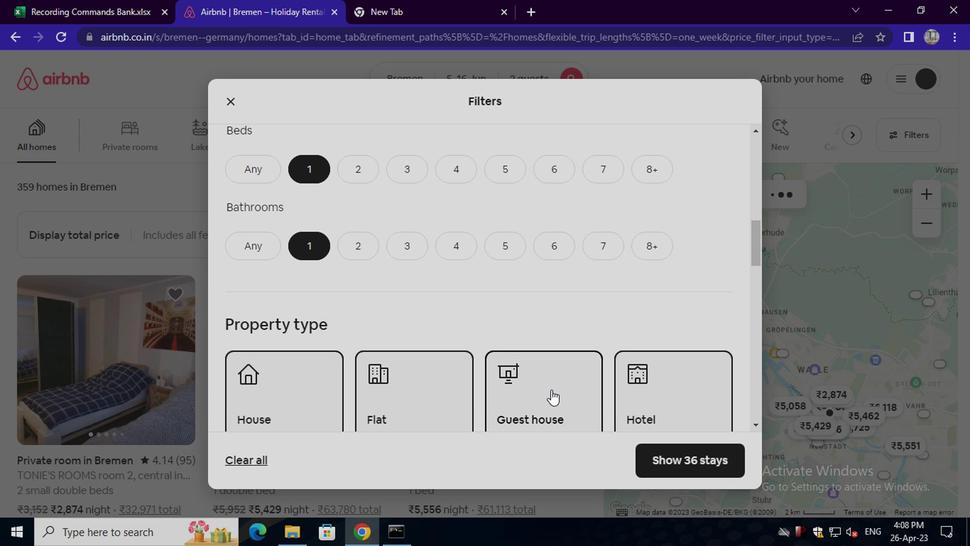 
Action: Mouse scrolled (548, 388) with delta (0, -1)
Screenshot: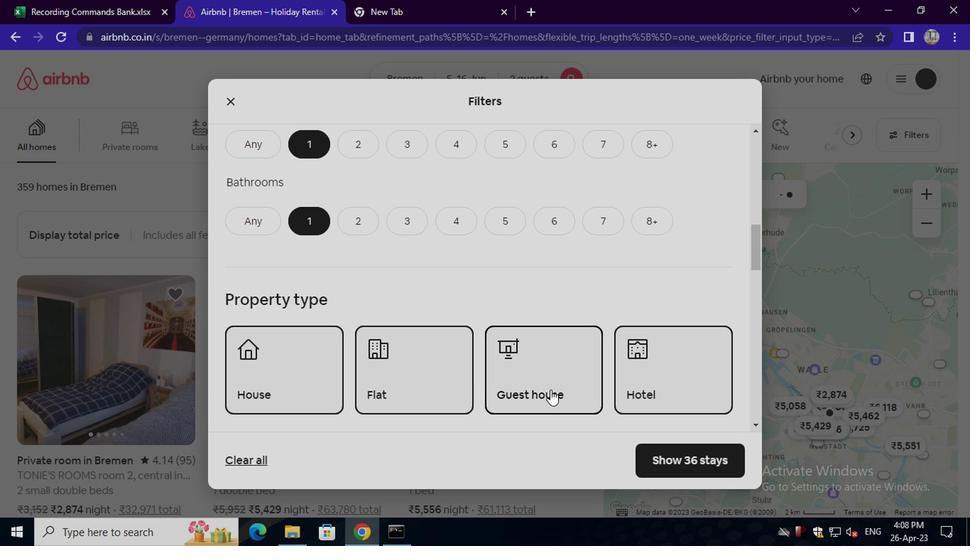 
Action: Mouse scrolled (548, 388) with delta (0, -1)
Screenshot: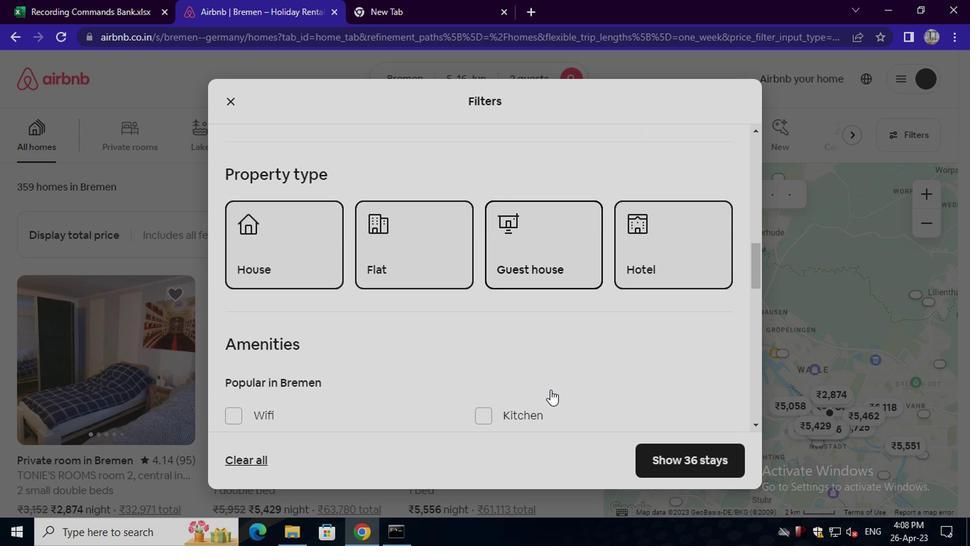 
Action: Mouse scrolled (548, 388) with delta (0, -1)
Screenshot: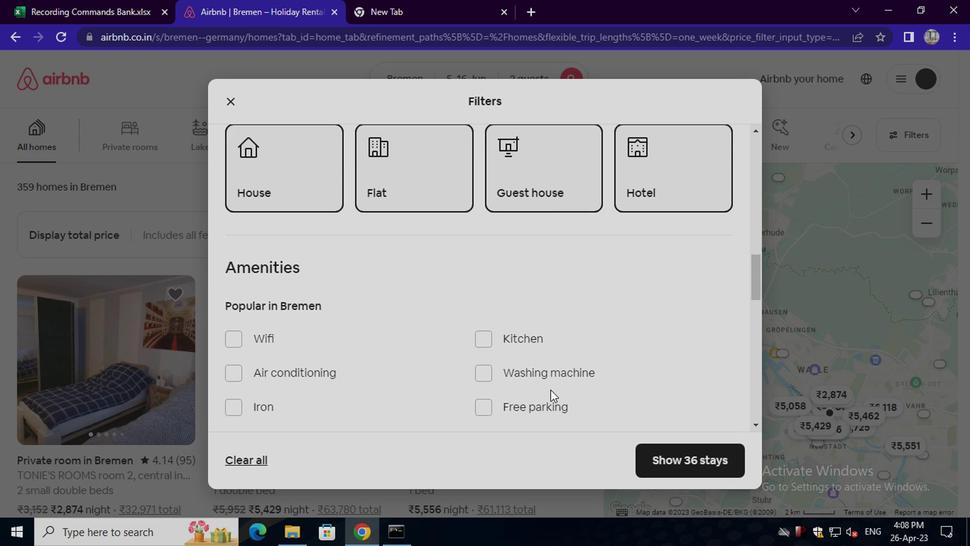 
Action: Mouse moved to (565, 388)
Screenshot: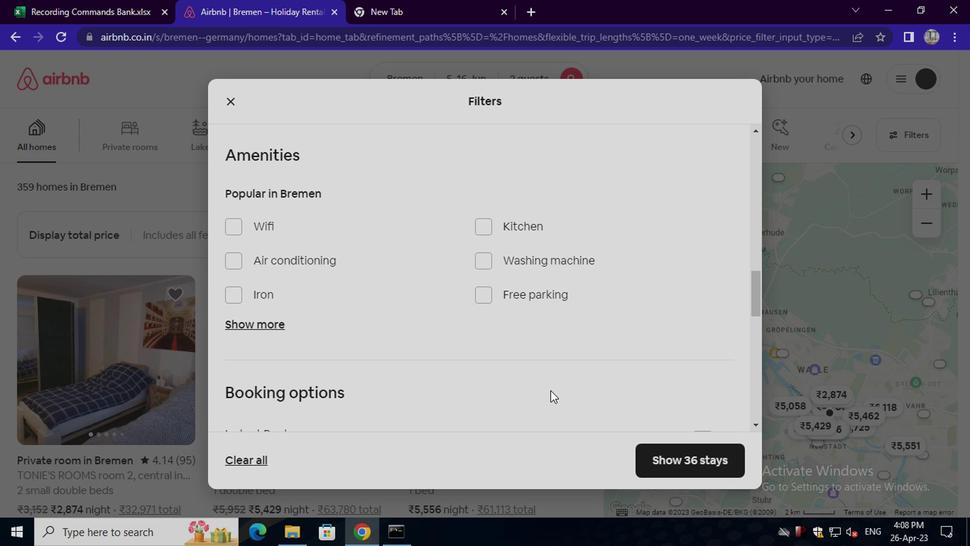 
Action: Mouse scrolled (565, 387) with delta (0, -1)
Screenshot: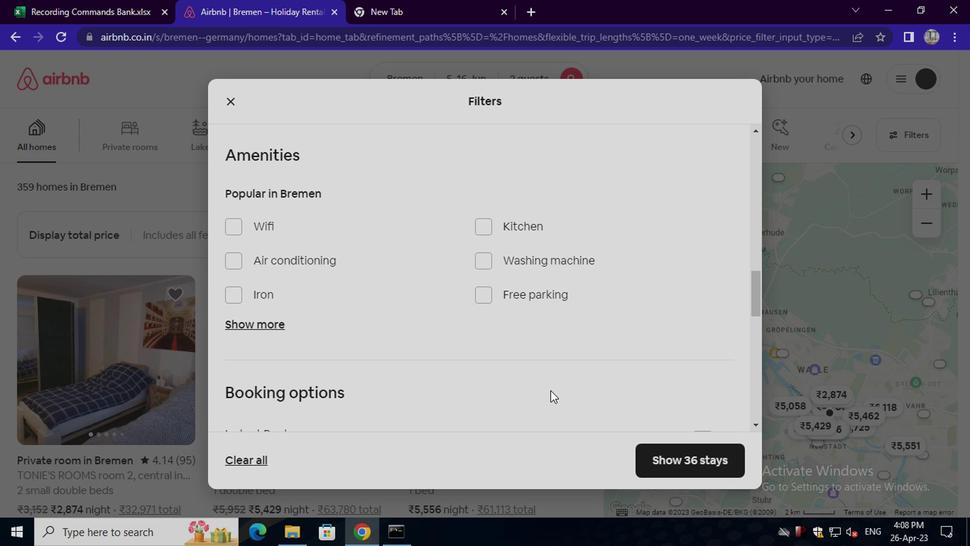 
Action: Mouse scrolled (565, 387) with delta (0, -1)
Screenshot: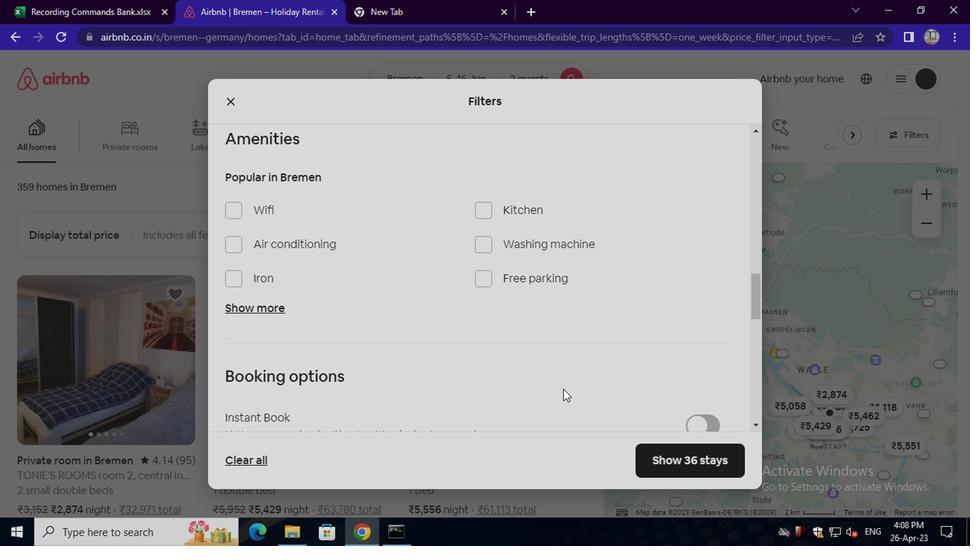 
Action: Mouse moved to (703, 336)
Screenshot: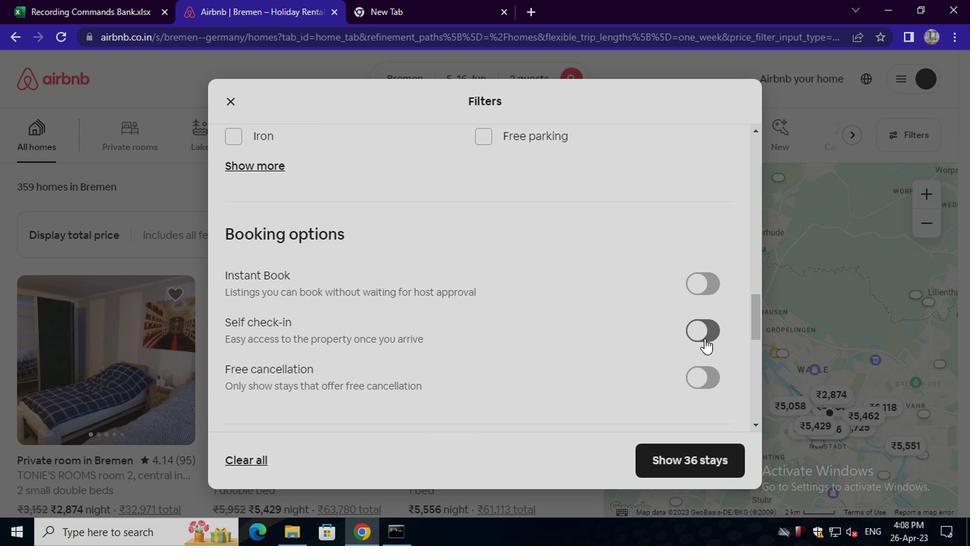 
Action: Mouse pressed left at (703, 336)
Screenshot: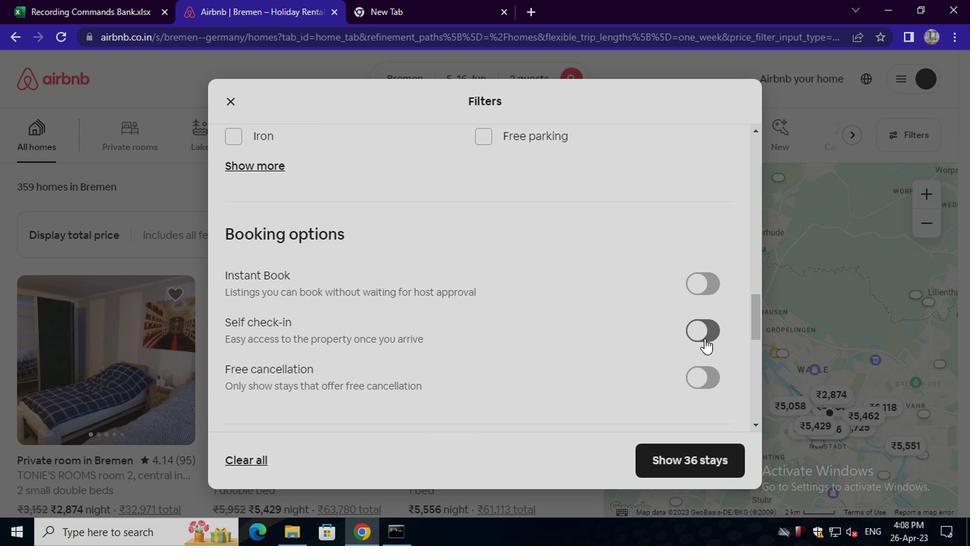 
Action: Mouse moved to (532, 323)
Screenshot: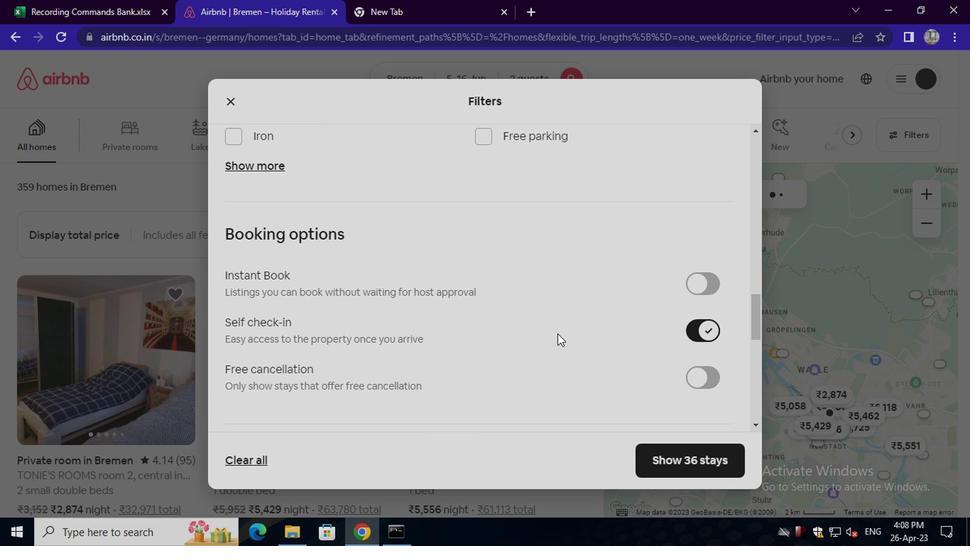 
Action: Mouse scrolled (532, 322) with delta (0, -1)
Screenshot: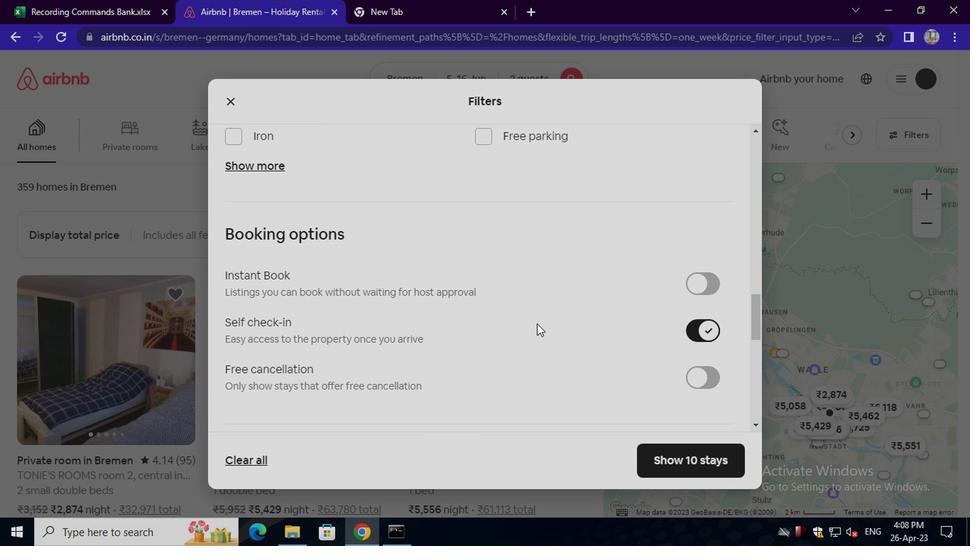 
Action: Mouse scrolled (532, 322) with delta (0, -1)
Screenshot: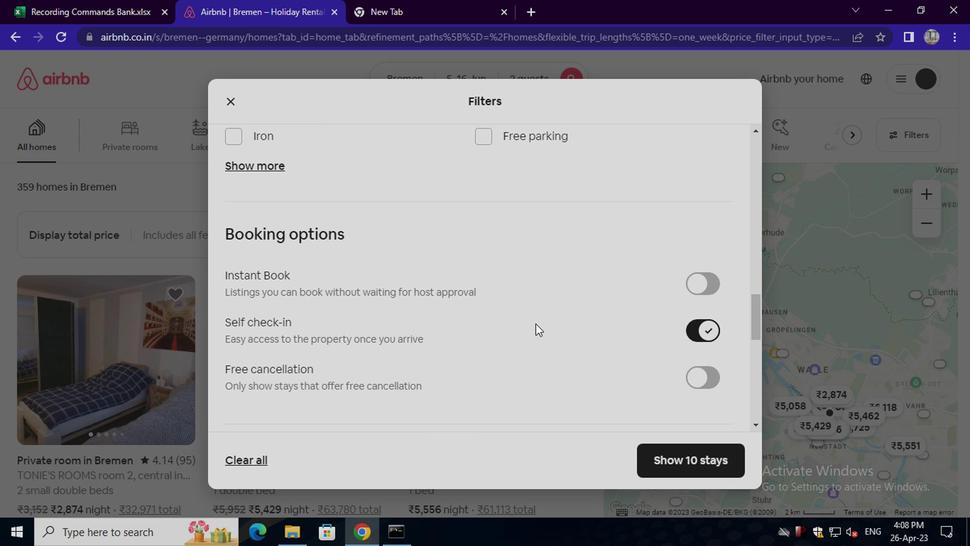 
Action: Mouse scrolled (532, 322) with delta (0, -1)
Screenshot: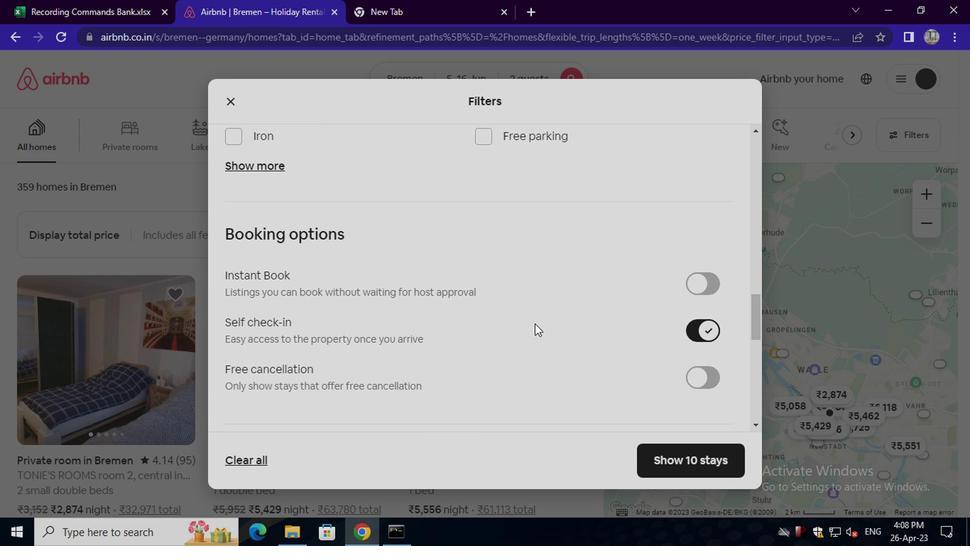 
Action: Mouse scrolled (532, 322) with delta (0, -1)
Screenshot: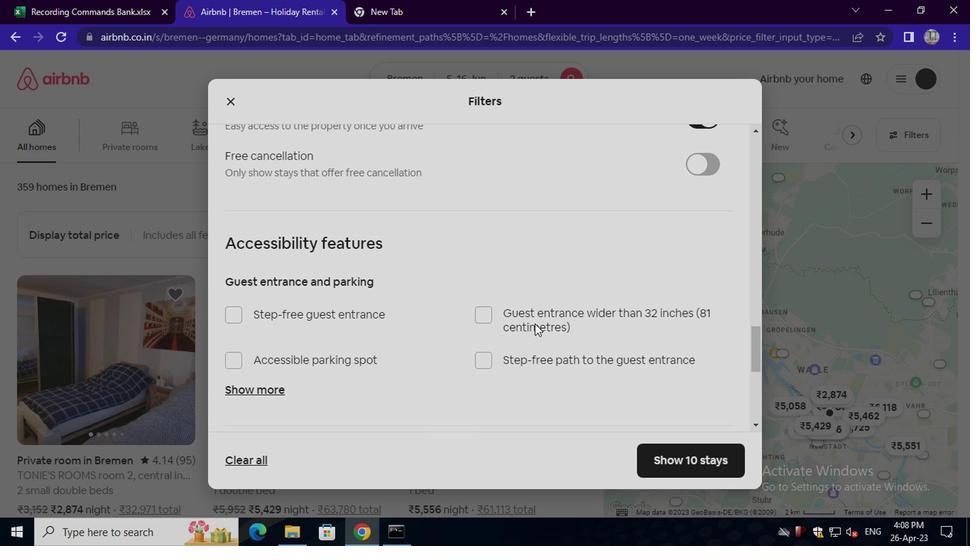 
Action: Mouse scrolled (532, 322) with delta (0, -1)
Screenshot: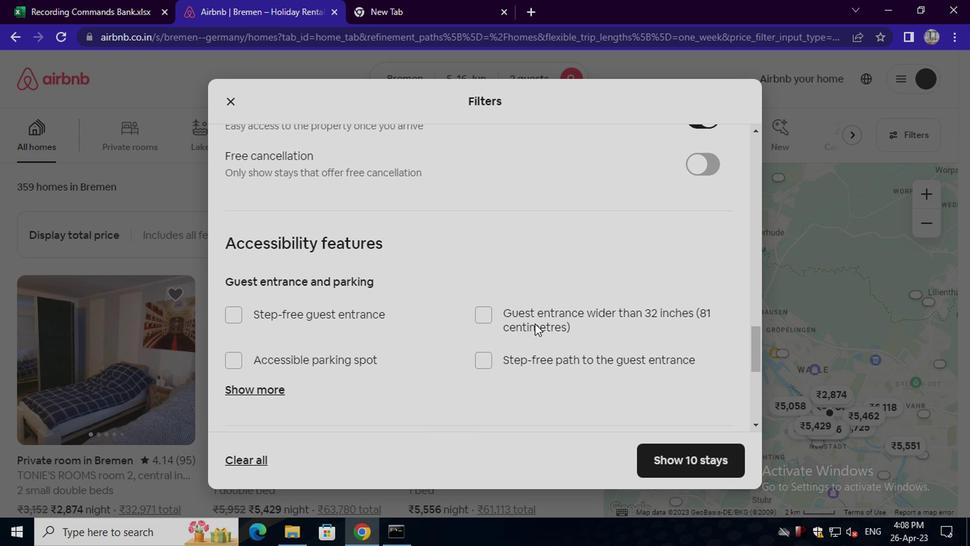 
Action: Mouse scrolled (532, 322) with delta (0, -1)
Screenshot: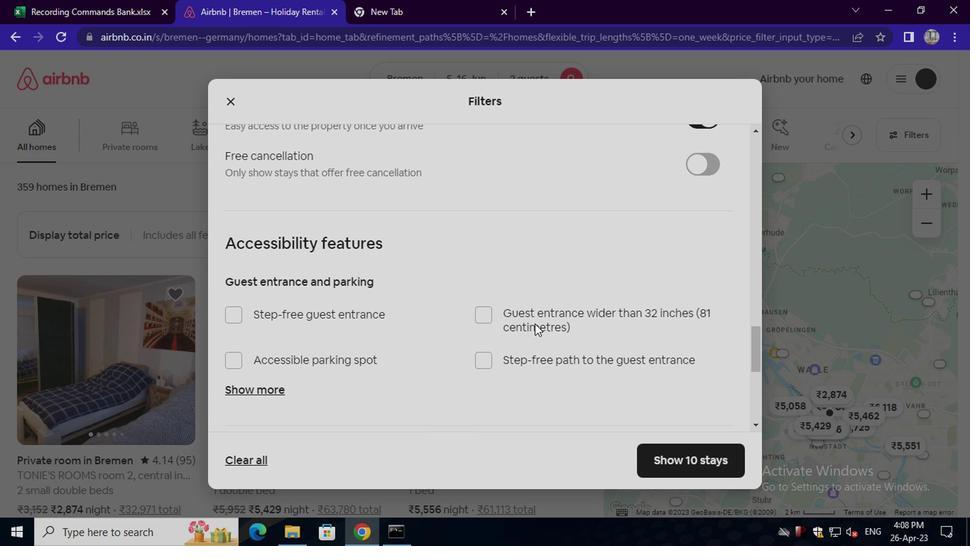
Action: Mouse scrolled (532, 322) with delta (0, -1)
Screenshot: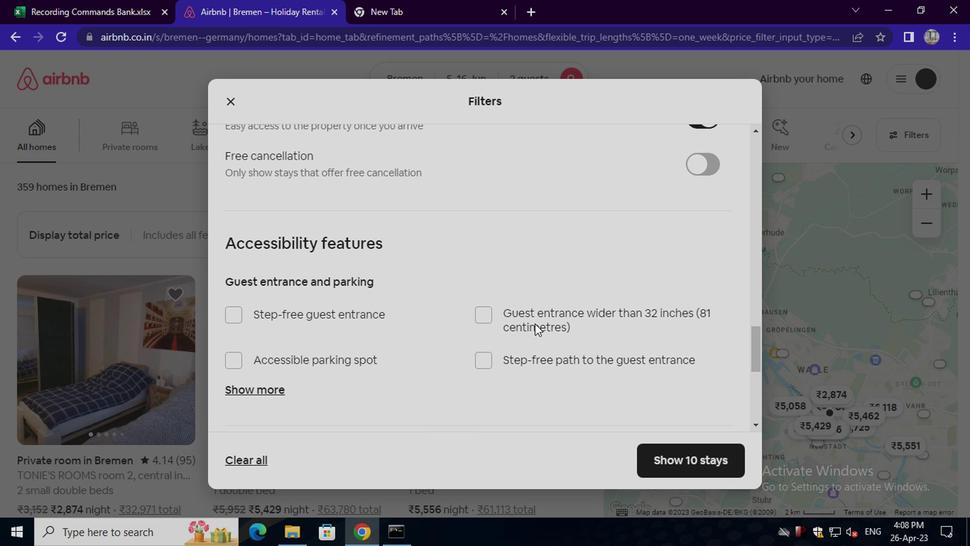 
Action: Mouse moved to (260, 364)
Screenshot: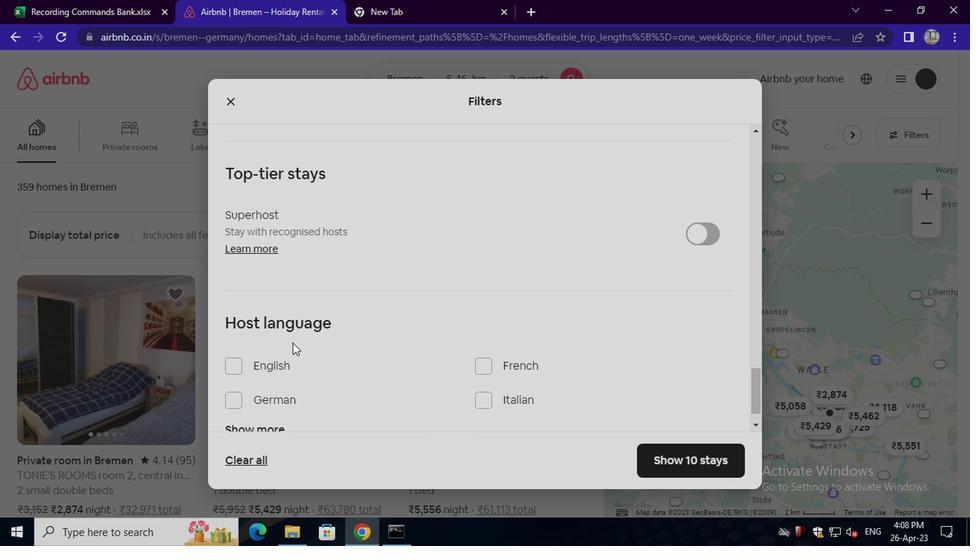 
Action: Mouse pressed left at (260, 364)
Screenshot: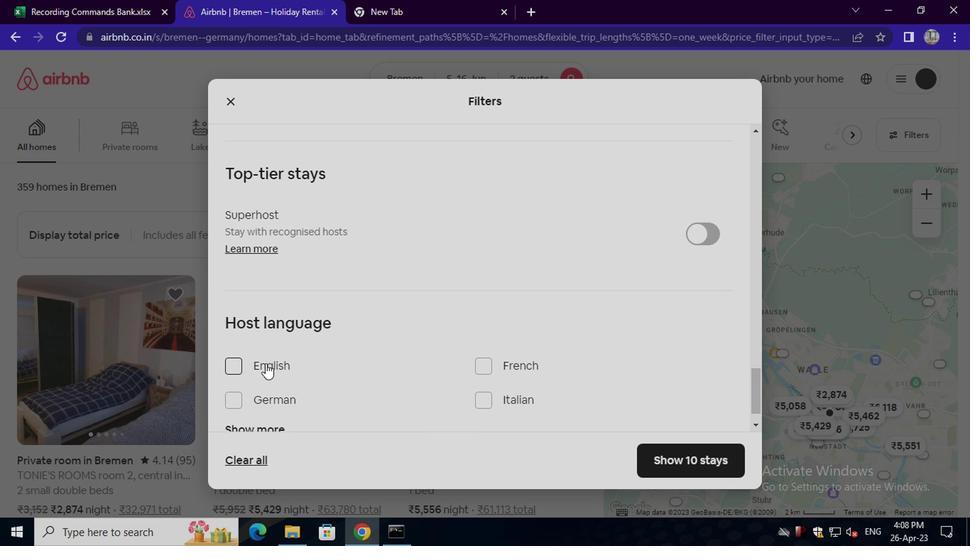 
Action: Mouse moved to (382, 380)
Screenshot: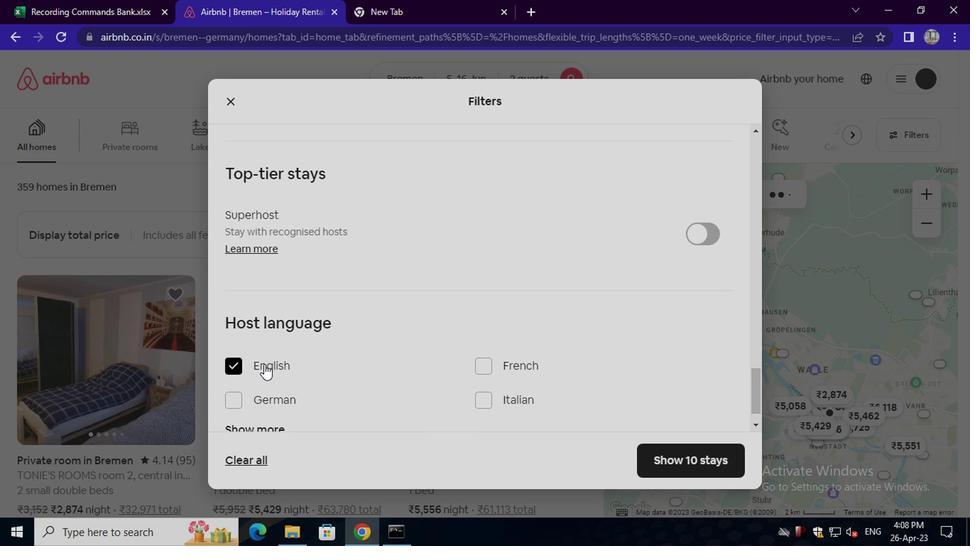 
Action: Mouse scrolled (382, 379) with delta (0, 0)
Screenshot: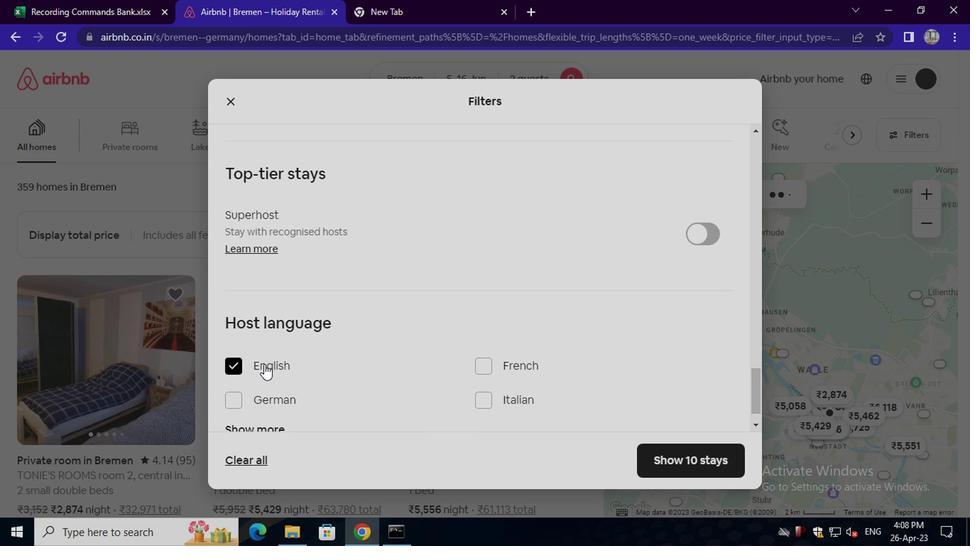 
Action: Mouse moved to (382, 380)
Screenshot: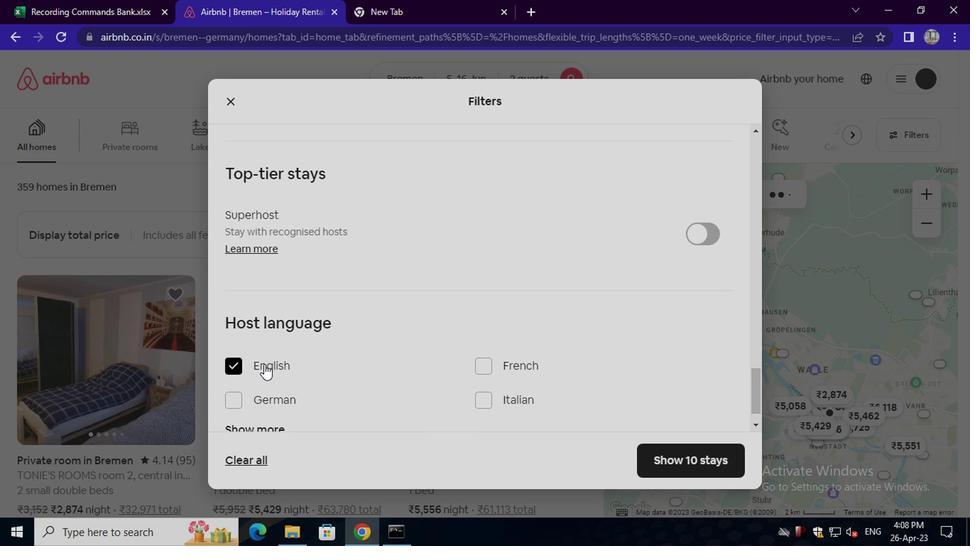 
Action: Mouse scrolled (382, 379) with delta (0, 0)
Screenshot: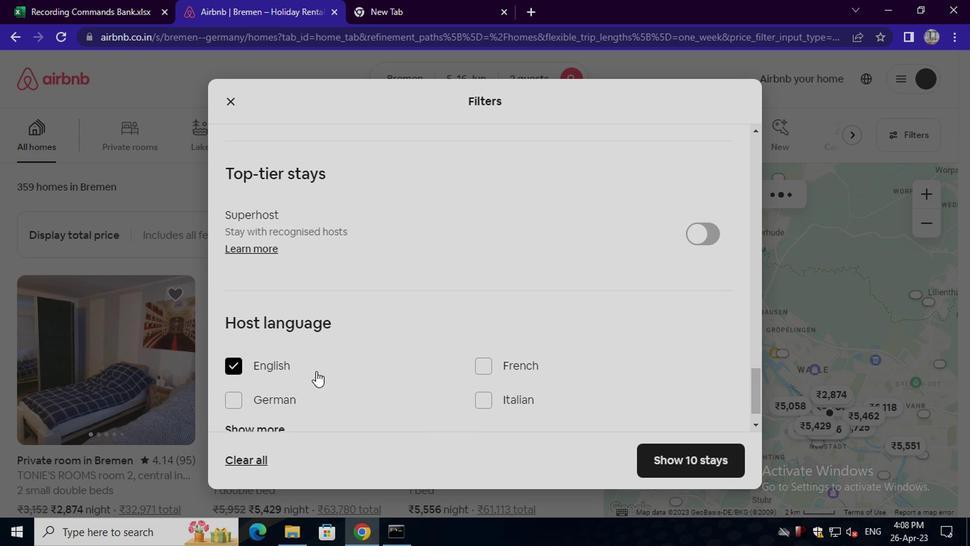 
Action: Mouse scrolled (382, 379) with delta (0, 0)
Screenshot: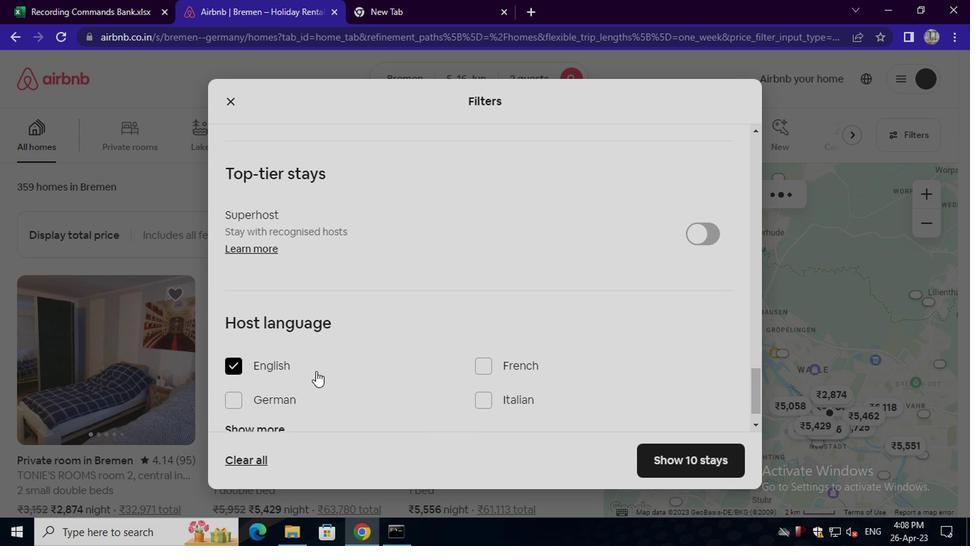 
Action: Mouse moved to (383, 380)
Screenshot: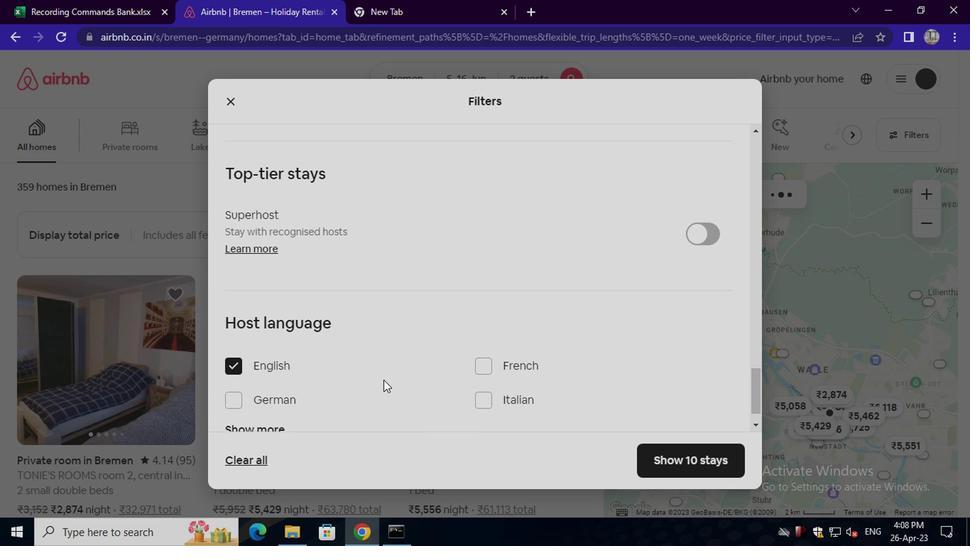 
Action: Mouse scrolled (383, 379) with delta (0, 0)
Screenshot: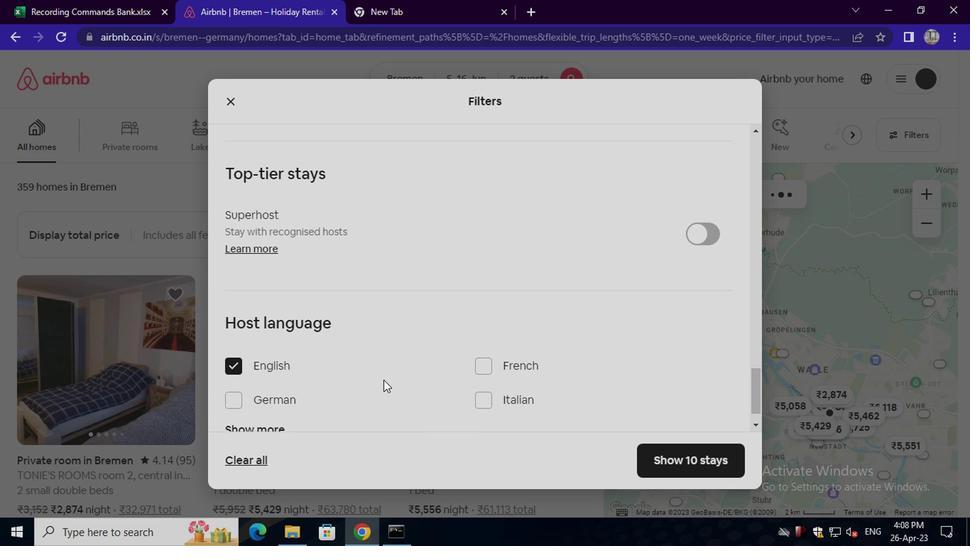 
Action: Mouse moved to (655, 453)
Screenshot: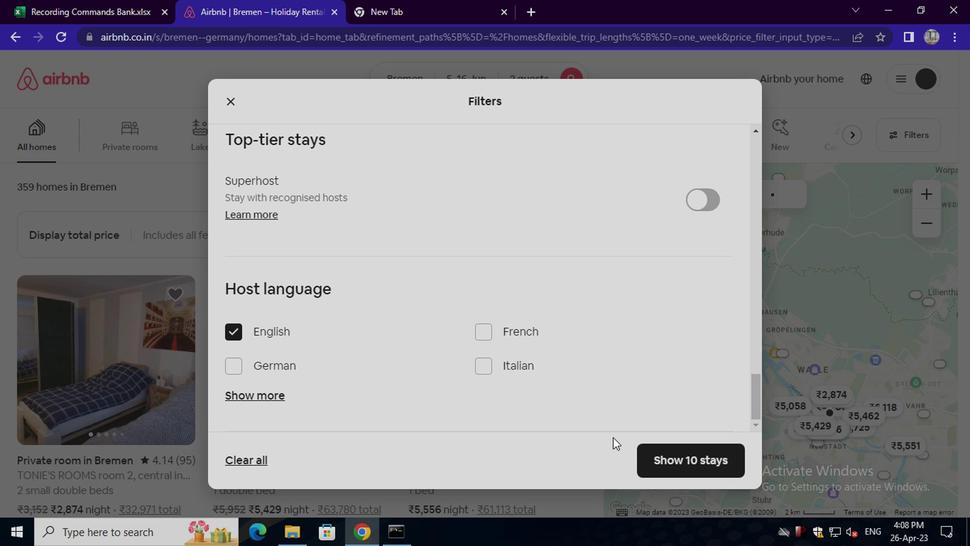 
Action: Mouse pressed left at (655, 453)
Screenshot: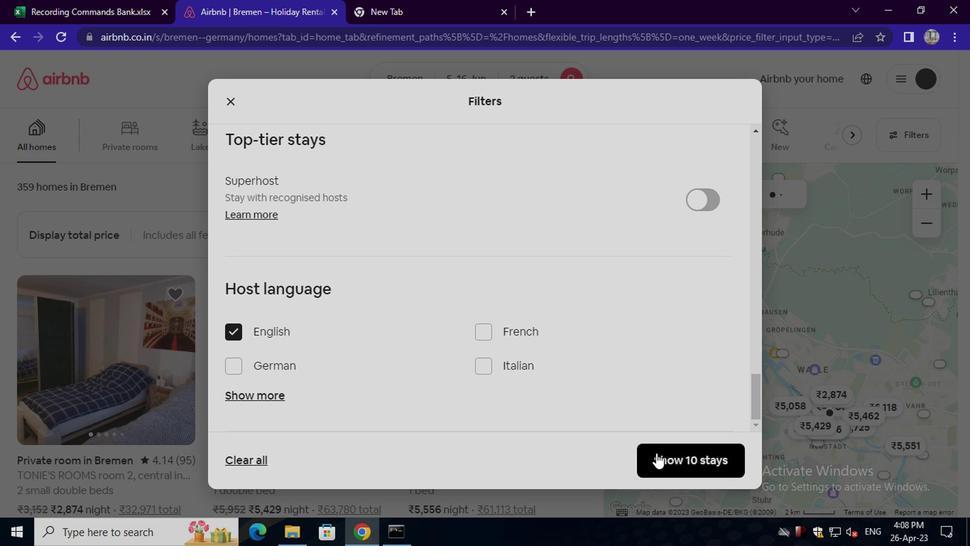 
